 Task: Write a Complex Regular Expression.
Action: Mouse moved to (480, 324)
Screenshot: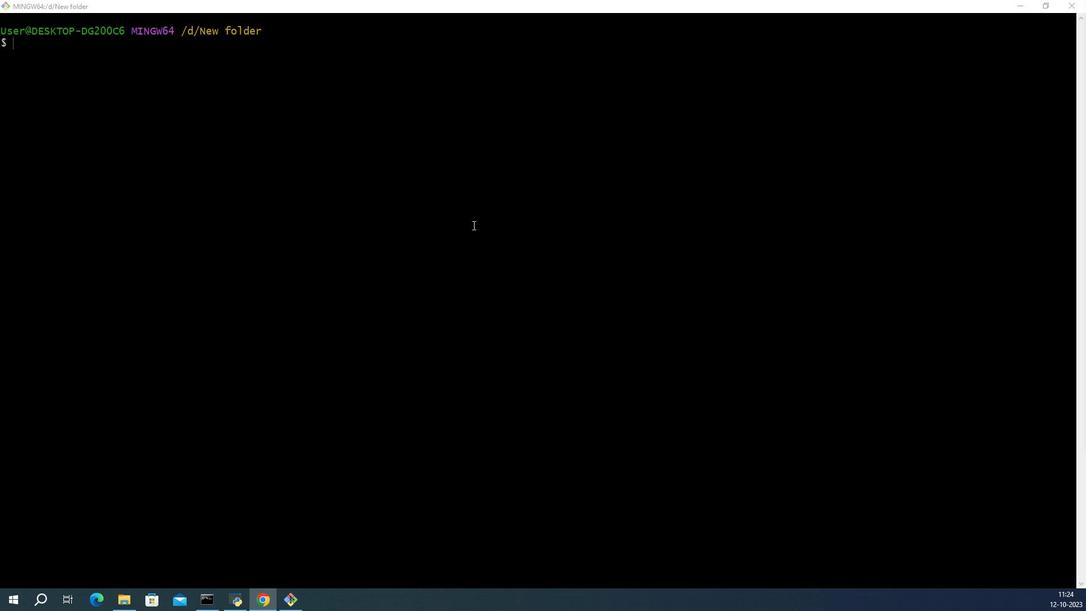 
Action: Mouse pressed left at (480, 324)
Screenshot: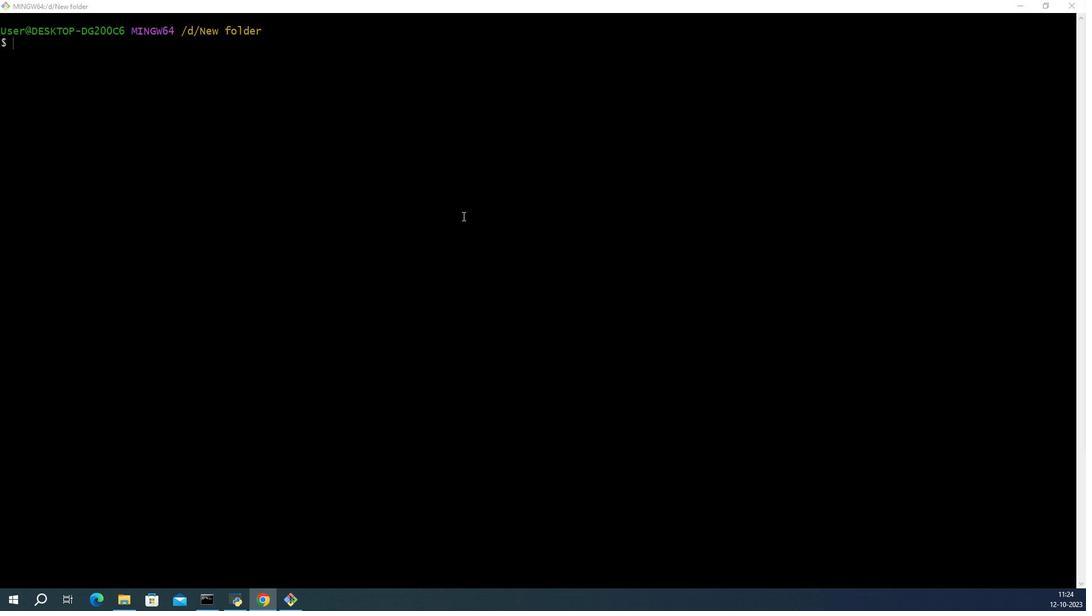 
Action: Mouse moved to (151, 408)
Screenshot: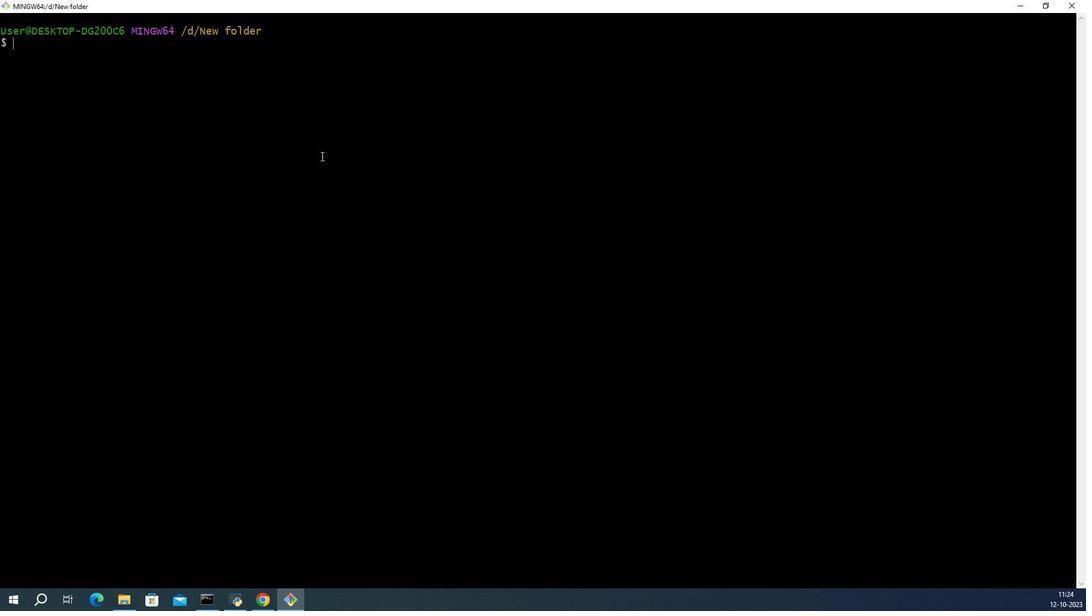 
Action: Mouse pressed left at (151, 408)
Screenshot: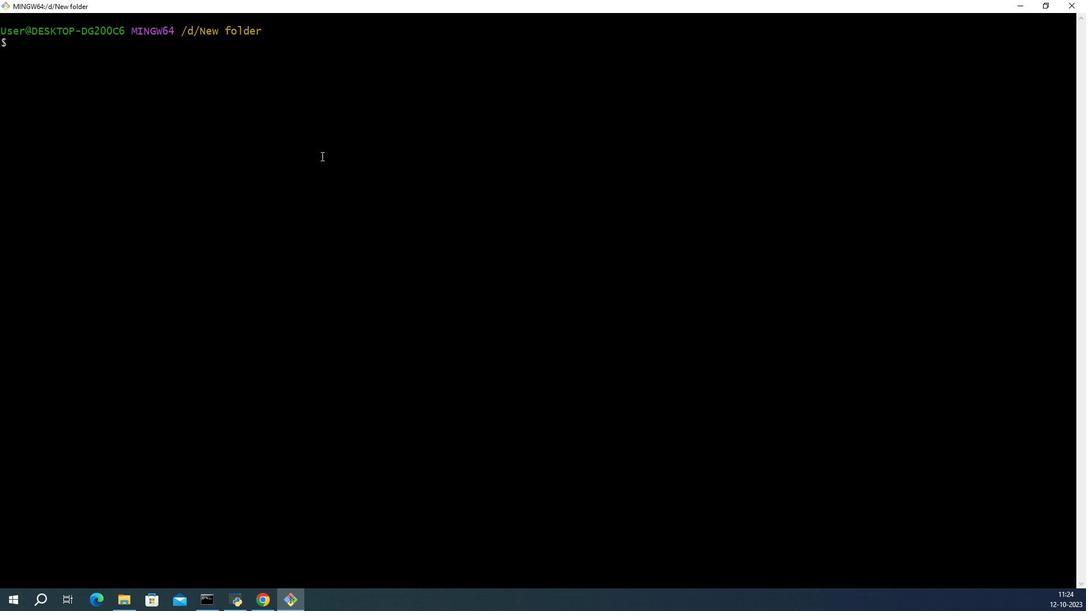 
Action: Key pressed ls<Key.enter>vi<Key.space>sc<Key.backspace><Key.backspace>email<Key.shift_r>_va;<Key.backspace>lidate.sh<Key.backspace><Key.backspace><Key.backspace><Key.backspace><Key.backspace><Key.backspace><Key.backspace><Key.backspace><Key.backspace><Key.backspace><Key.backspace><Key.backspace><Key.backspace><Key.backspace><Key.backspace><Key.backspace><Key.backspace>script.sh<Key.enter>i<Key.shift><Key.shift><Key.shift><Key.shift><Key.shift><Key.shift><Key.shift><Key.shift><Key.shift><Key.shift>#/bin<Key.backspace><Key.backspace><Key.backspace><Key.backspace><Key.shift>!b<Key.backspace>/bin/bash<Key.enter><Key.backspace><Key.enter><Key.enter><Key.shift>#<Key.caps_lock>C<Key.caps_lock>omplex<Key.space><Key.caps_lock>R<Key.caps_lock>egulat<Key.backspace>r<Key.space>expression<Key.space>for<Key.space>validationg<Key.backspace><Key.backspace><Key.backspace>ng<Key.space><Key.caps_lock>E<Key.caps_lock>mail<Key.space>address<Key.enter><Key.backspace><Key.enter>email<Key.shift_r><Key.shift_r><Key.shift_r>_regx=<Key.shift_r>"<Key.shift><Key.shift><Key.shift><Key.shift><Key.shift><Key.shift><Key.shift><Key.shift><Key.shift><Key.shift><Key.shift><Key.shift><Key.shift><Key.shift><Key.shift><Key.shift><Key.shift><Key.shift><Key.shift><Key.shift><Key.shift><Key.shift><Key.shift><Key.shift><Key.shift><Key.shift><Key.shift><Key.shift_r><Key.shift_r><Key.shift_r><Key.shift_r><Key.shift_r><Key.shift_r><Key.shift_r><Key.shift_r><Key.shift_r><Key.shift_r><Key.shift_r><Key.shift_r><Key.shift_r><Key.shift_r><Key.shift_r><Key.shift_r><Key.shift_r><Key.shift_r><Key.shift_r><Key.shift_r><Key.shift_r><Key.shift_r>^[a-x<Key.backspace>z<Key.caps_lock>A-Z<Key.caps_lock>0-9.<Key.shift_r>_<Key.shift><Key.shift><Key.shift><Key.shift><Key.shift><Key.shift><Key.shift><Key.shift><Key.shift><Key.shift><Key.shift><Key.shift><Key.shift><Key.shift><Key.shift><Key.shift><Key.shift><Key.shift>%<Key.shift_r>+-]<Key.shift><Key.shift><Key.shift><Key.shift><Key.shift><Key.shift><Key.shift><Key.shift><Key.shift><Key.shift><Key.shift_r>+<Key.shift>@[a-z<Key.caps_lock>A-Z<Key.caps_lock>0-9.-]<Key.shift_r><Key.shift_r><Key.backspace><Key.backspace><Key.shift_r>+<Key.left>]<Key.right>\.[a-z<Key.caps_lock>A<Key.caps_lock>-<Key.caps_lock>Z]<Key.shift_r>{2,<Key.shift_r>}<Key.shift><Key.shift><Key.shift><Key.shift><Key.shift><Key.shift><Key.shift>$<Key.shift_r>"<Key.enter><Key.enter><Key.shift><Key.shift><Key.shift><Key.shift><Key.shift><Key.shift>$<Key.backspace><Key.shift>#FUNC<Key.backspace><Key.backspace><Key.backspace><Key.caps_lock>uction<Key.space>tio<Key.backspace><Key.backspace><Key.backspace><Key.backspace><Key.backspace><Key.backspace><Key.backspace><Key.backspace><Key.backspace><Key.backspace>unciton<Key.space>to<Key.space>validate<Key.space>an<Key.space>email<Key.space>address<Key.enter>v<Key.backspace><Key.backspace><Key.space>v<Key.backspace><Key.backspace><Key.space><Key.backspace><Key.enter>validate<Key.space><Key.backspace><Key.shift_r>_email<Key.backspace>l<Key.shift_r><Key.shift_r><Key.shift_r>(<Key.shift_r>)<Key.right><Key.space><Key.shift_r>{<Key.enter>local<Key.space>email=<Key.space><Key.backspace><Key.shift><Key.shift><Key.shift><Key.shift><Key.shift>$1<Key.enter>local<Key.backspace><Key.backspace><Key.backspace><Key.backspace><Key.backspace>if<Key.space>[[<Key.space><Key.shift><Key.shift><Key.shift><Key.shift>$email<Key.space>=<Key.shift>~<Key.space><Key.shift>$email<Key.shift_r>_regex<Key.space>]];<Key.space>then<Key.enter>
Screenshot: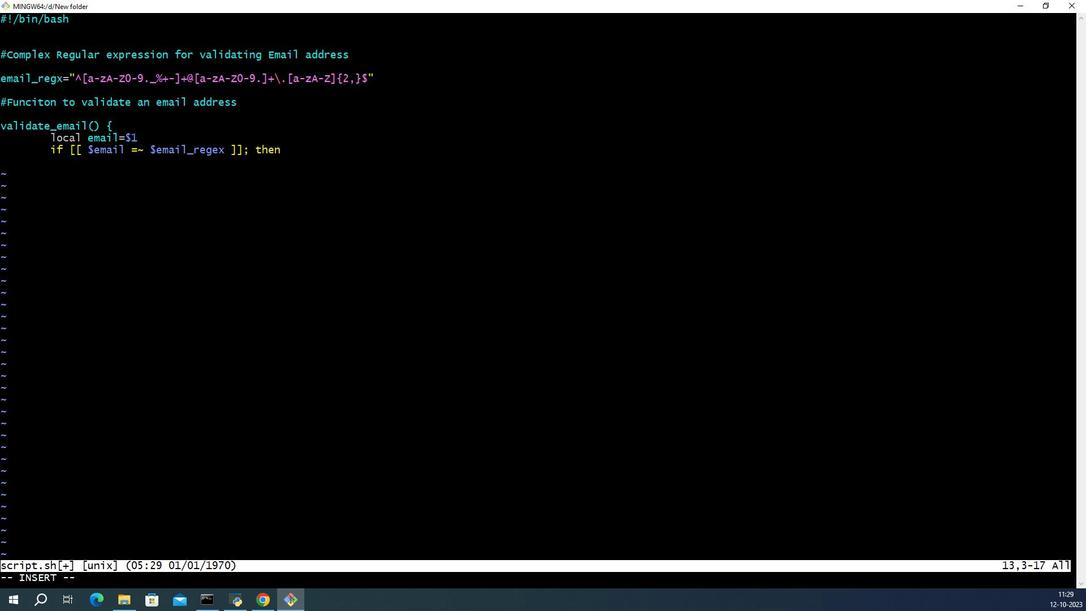 
Action: Mouse moved to (494, 373)
Screenshot: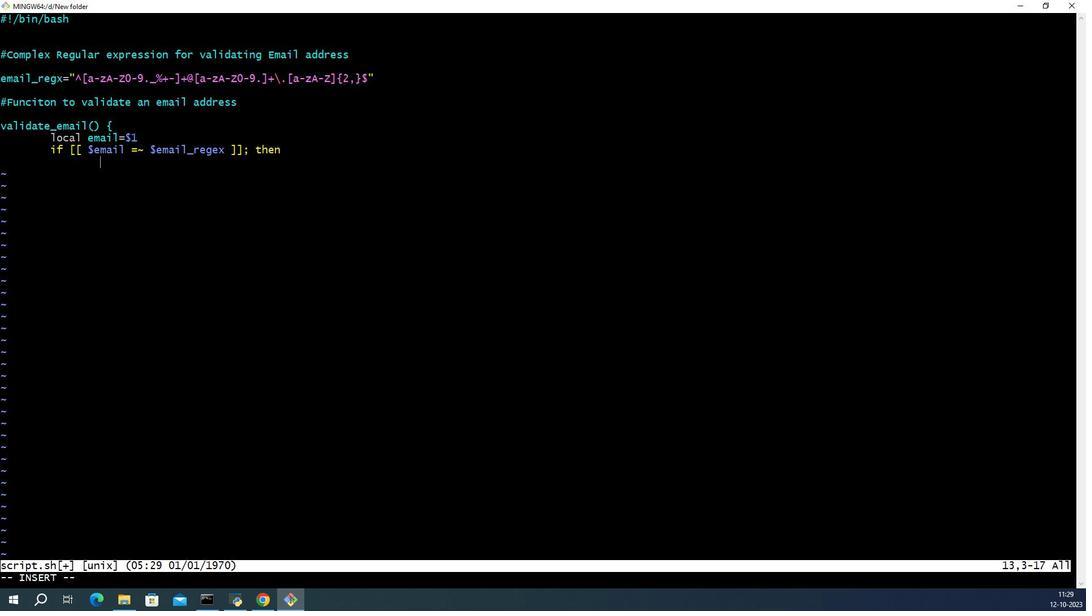 
Action: Mouse scrolled (494, 374) with delta (0, 0)
Screenshot: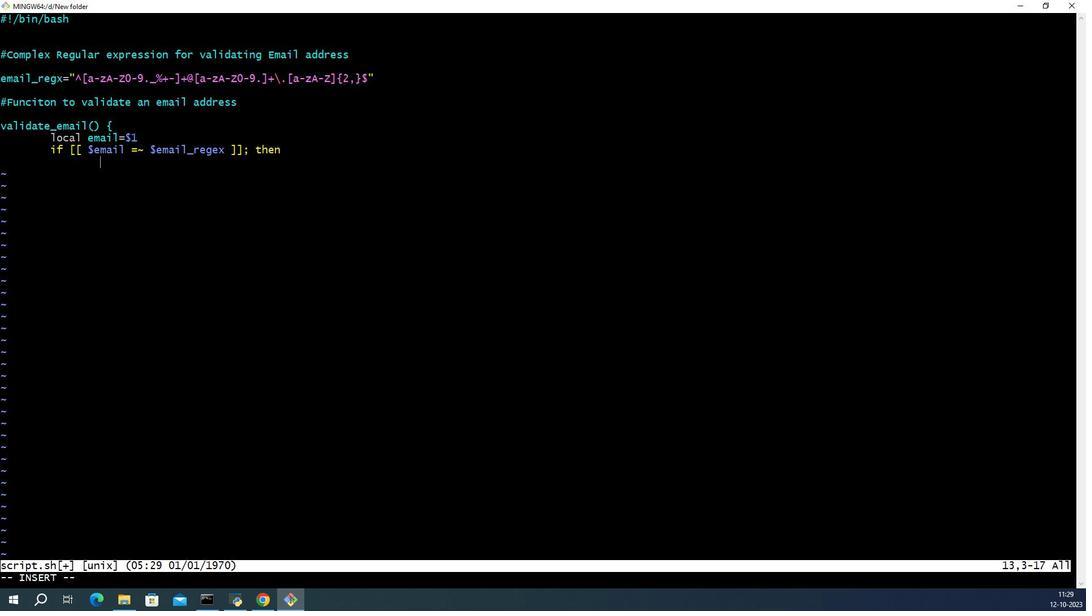 
Action: Mouse scrolled (494, 374) with delta (0, 0)
Screenshot: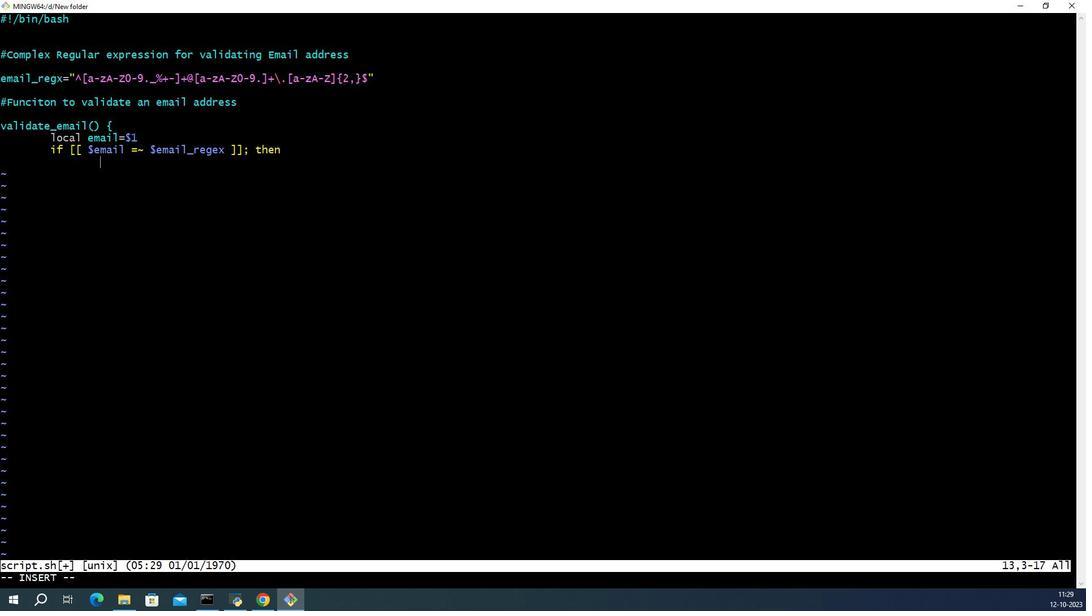 
Action: Mouse moved to (494, 373)
Screenshot: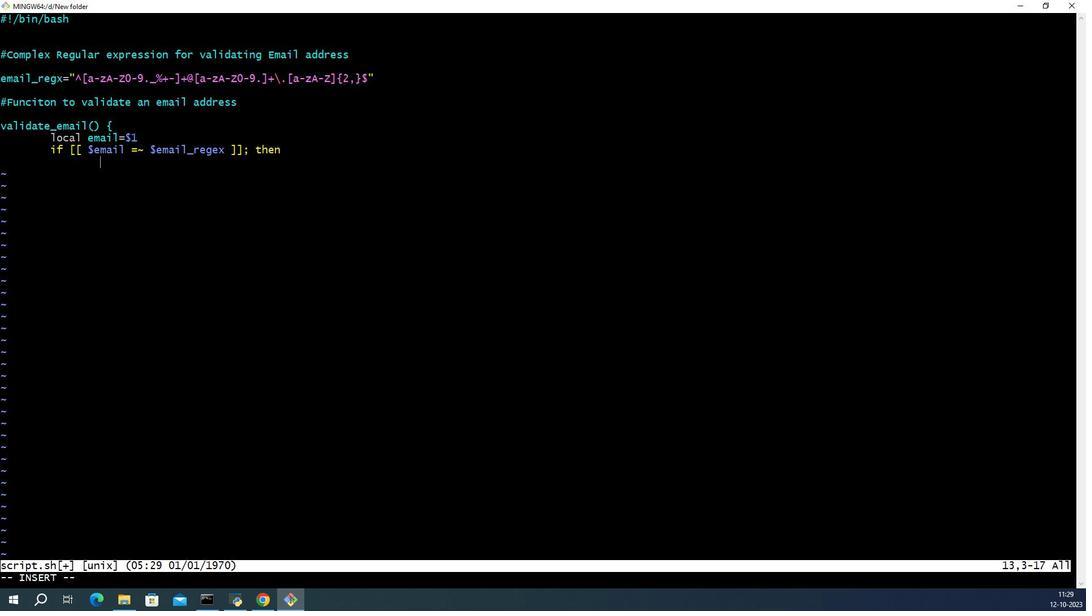 
Action: Mouse scrolled (494, 374) with delta (0, 0)
Screenshot: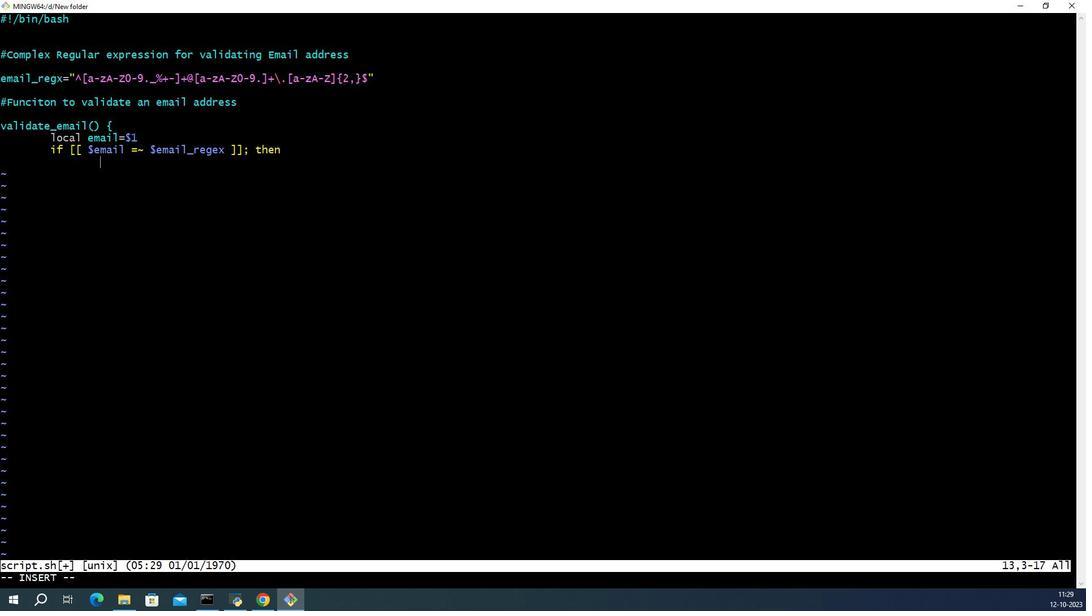 
Action: Mouse moved to (100, 406)
Screenshot: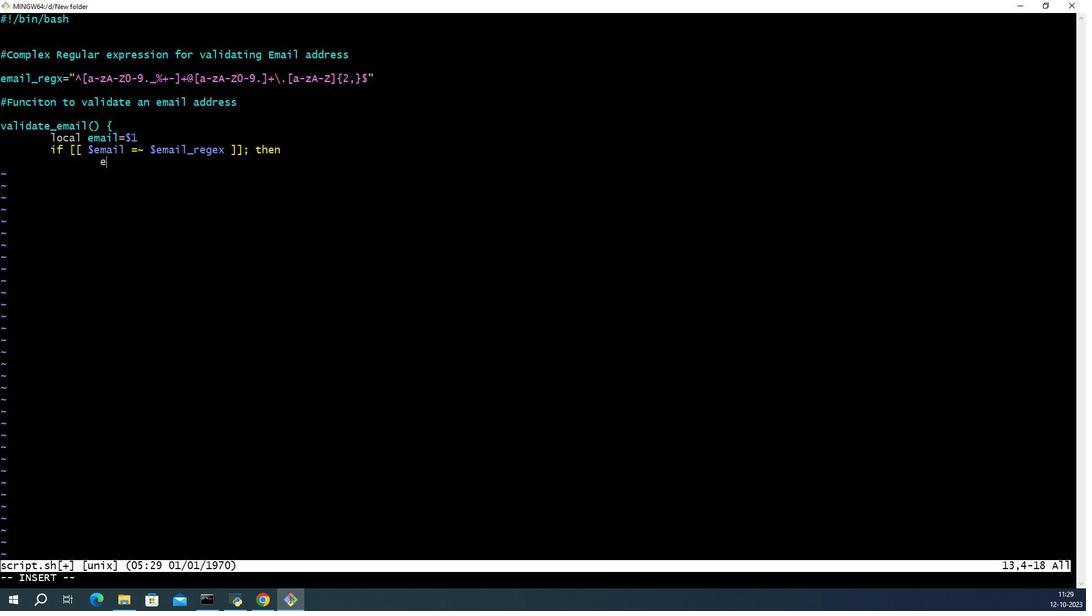 
Action: Mouse pressed left at (100, 406)
Screenshot: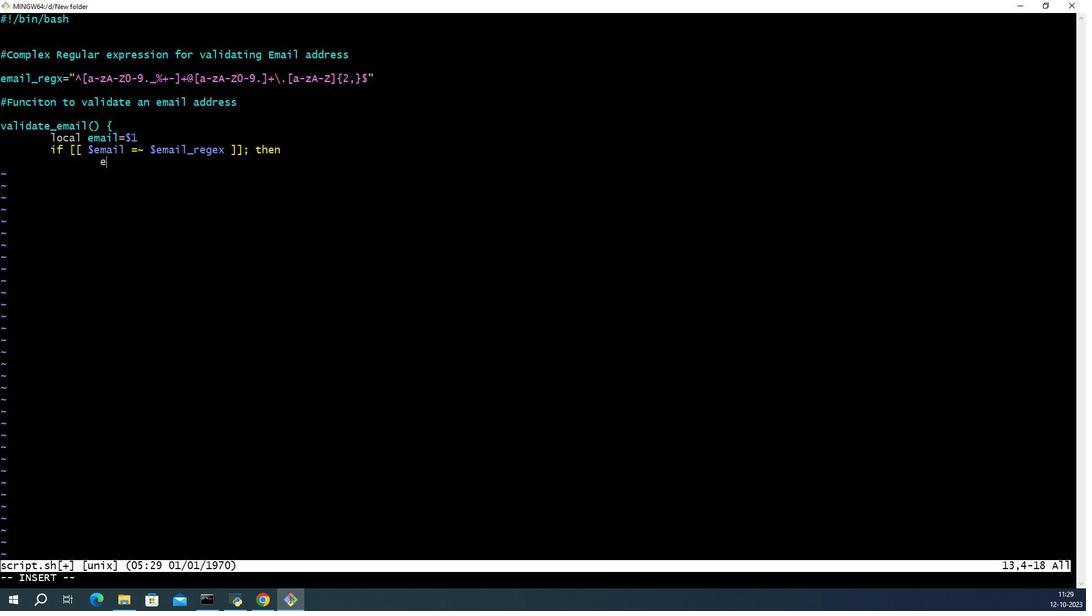 
Action: Key pressed e
Screenshot: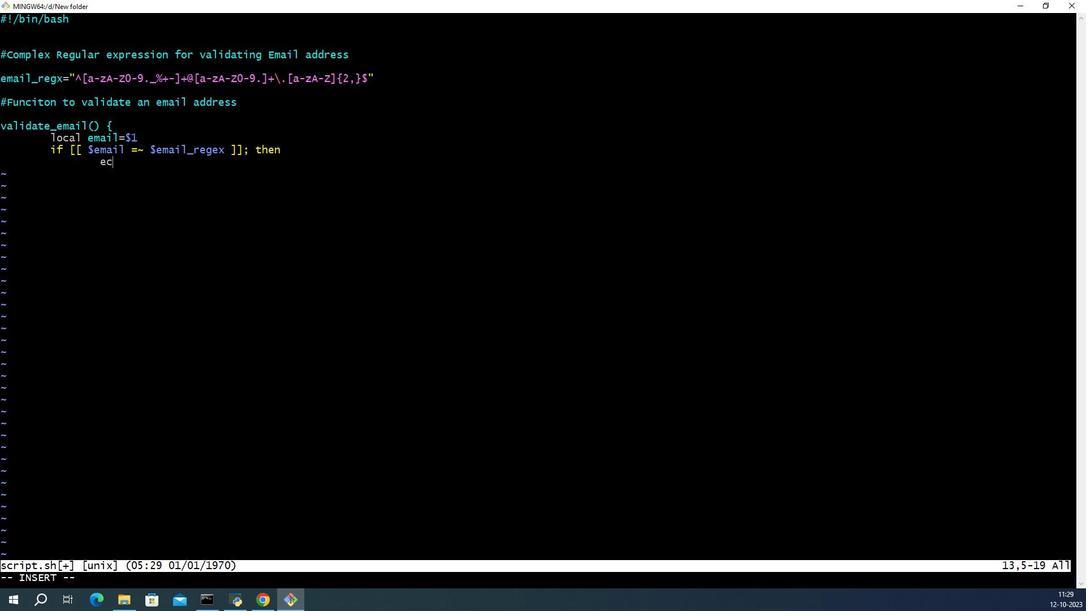 
Action: Mouse moved to (100, 406)
Screenshot: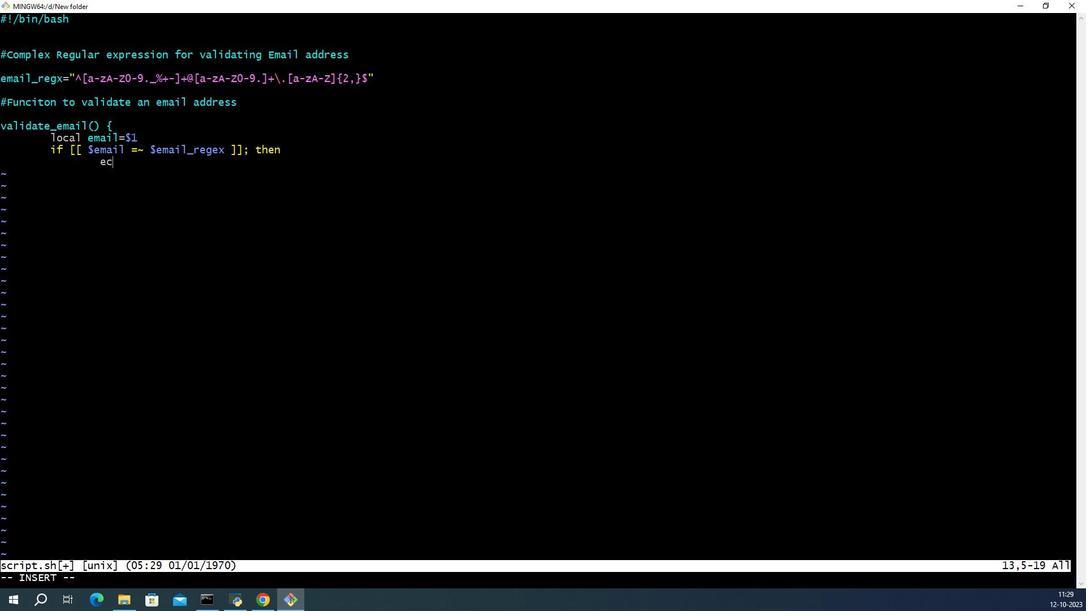 
Action: Key pressed cho<Key.space><Key.shift_r>"<Key.shift><Key.shift>$email<Key.space>is<Key.space>a<Key.space>valid<Key.space>ema
Screenshot: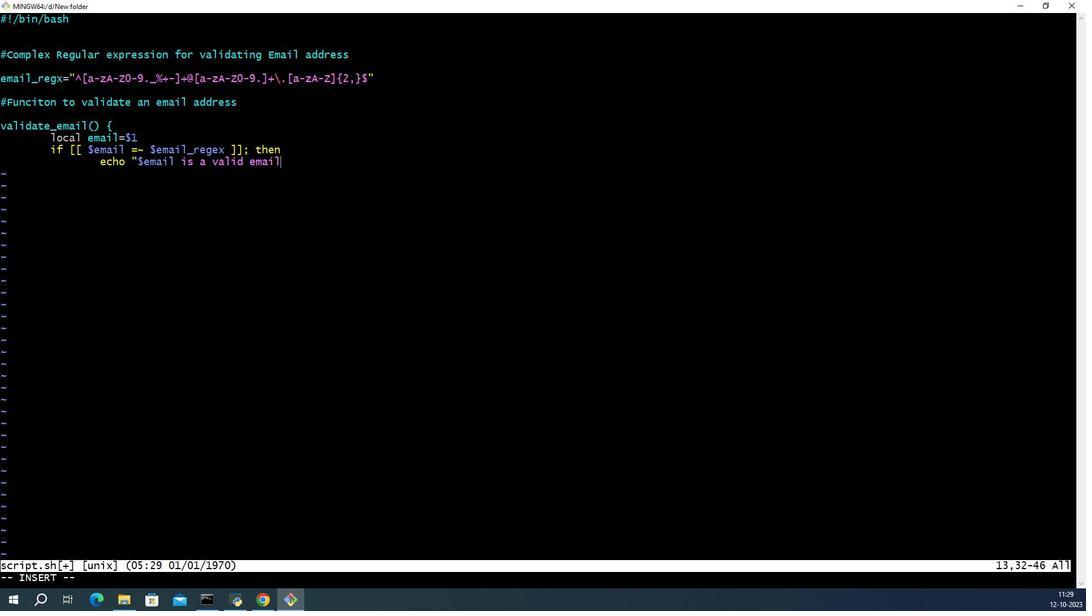 
Action: Mouse moved to (99, 406)
Screenshot: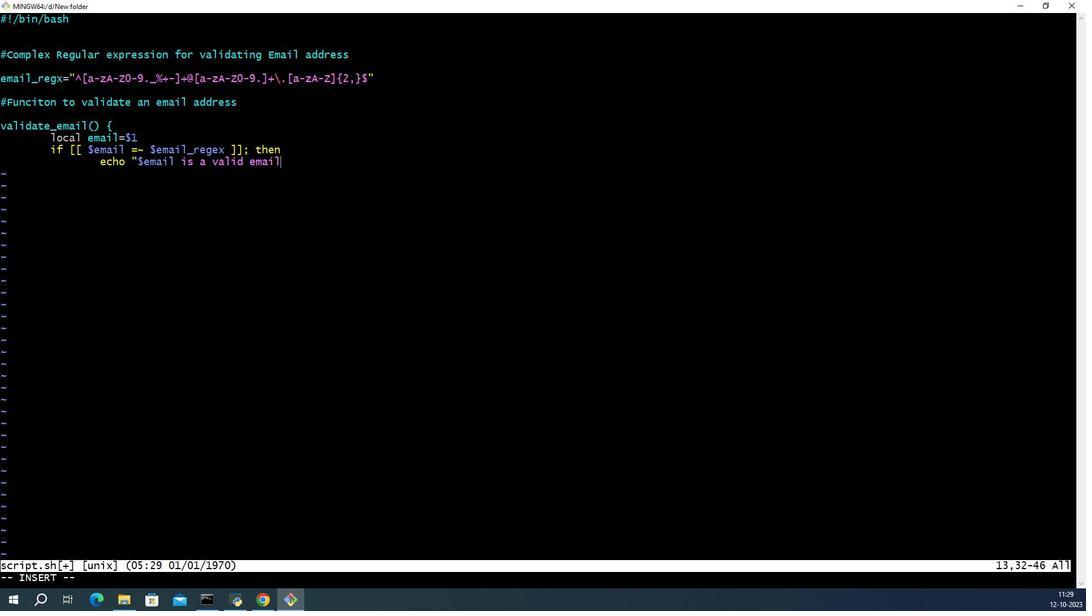 
Action: Key pressed il<Key.space>address.<Key.shift_r>"<Key.enter>else<Key.enter>echo<Key.shift_r><Key.shift_r><Key.shift_r><Key.shift_r>"<Key.shift>$<Key.backspace><Key.backspace><Key.space><Key.shift_r>"<Key.shift><Key.shift><Key.shift><Key.shift><Key.shift><Key.shift><Key.shift><Key.shift><Key.shift><Key.shift><Key.shift><Key.shift><Key.shift><Key.shift><Key.shift><Key.shift><Key.shift><Key.shift><Key.shift><Key.shift><Key.shift>$email<Key.space>is<Key.space>not<Key.space>a<Key.space>valide<Key.backspace><Key.space>email<Key.space>address.<Key.shift_r>"<Key.enter>fi<Key.enter><Key.enter><Key.shift_r><Key.shift_r><Key.shift_r><Key.shift_r><Key.shift_r><Key.shift_r><Key.shift_r><Key.shift_r><Key.shift_r><Key.shift_r><Key.shift_r><Key.shift_r><Key.shift_r><Key.shift_r><Key.shift_r><Key.shift_r>}<Key.enter><Key.enter><Key.enter><Key.enter><Key.shift>#<Key.caps_lock>C<Key.caps_lock>heck<Key.space>if<Key.space>a<Key.space>p<Key.backspace>file<Key.space>path<Key.space>is<Key.space>provided<Key.space>an<Key.space>argument<Key.enter><Key.enter><Key.backspace><Key.backspace><Key.backspace>if<Key.space>[<Key.space><Key.shift_r>"<Key.shift><Key.shift><Key.shift><Key.shift>$<Key.shift><Key.shift><Key.shift><Key.shift><Key.shift><Key.shift><Key.shift><Key.shift><Key.shift><Key.shift><Key.shift><Key.shift>#<Key.shift_r>"<Key.space>-ne<Key.space>1<Key.space>]<Key.shift_r><Key.shift_r><Key.shift_r><Key.shift_r><Key.shift_r><Key.shift_r><Key.shift_r><Key.shift_r><Key.shift_r><Key.shift_r><Key.shift_r><Key.shift_r><Key.shift_r><Key.shift_r><Key.shift_r><Key.shift_r><Key.shift_r><Key.shift_r><Key.shift_r><Key.shift_r><Key.shift_r><Key.shift_r><Key.shift_r><Key.shift_r><Key.shift_r><Key.shift_r><Key.shift_r><Key.shift_r><Key.shift_r><Key.shift_r><Key.shift_r><Key.shift_r><Key.shift_r><Key.shift_r><Key.shift_r><Key.shift_r><Key.shift_r><Key.shift_r><Key.shift_r><Key.shift_r>;<Key.space>then<Key.enter>echo<Key.space><Key.shift_r>"<Key.caps_lock>U<Key.caps_lock>sage<Key.shift_r><Key.shift_r><Key.shift_r><Key.shift_r><Key.shift_r><Key.shift_r><Key.shift_r>:<Key.space><Key.shift>$0<Key.space><Key.shift_r><Key.shift_r><Key.shift_r><Key.shift_r><Key.shift_r><Key.shift_r><Key.shift_r><
Screenshot: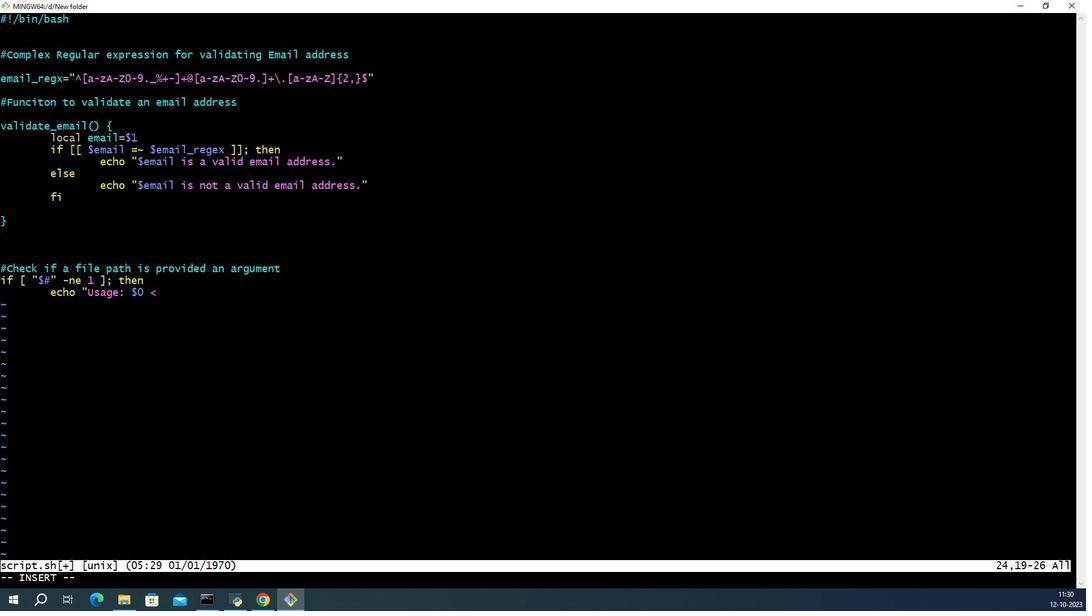 
Action: Mouse moved to (99, 405)
Screenshot: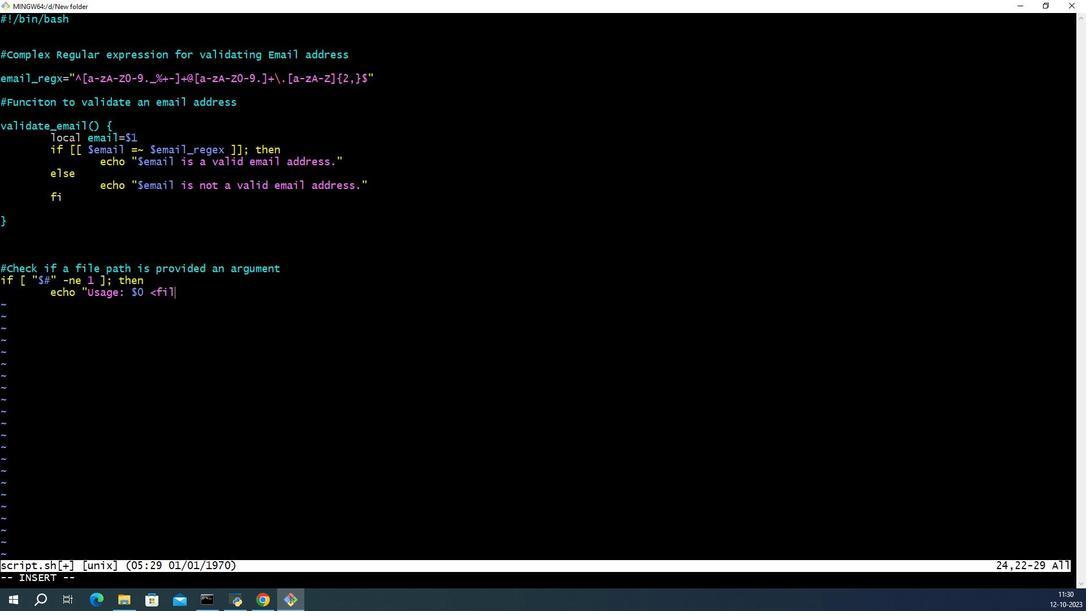 
Action: Key pressed fil
Screenshot: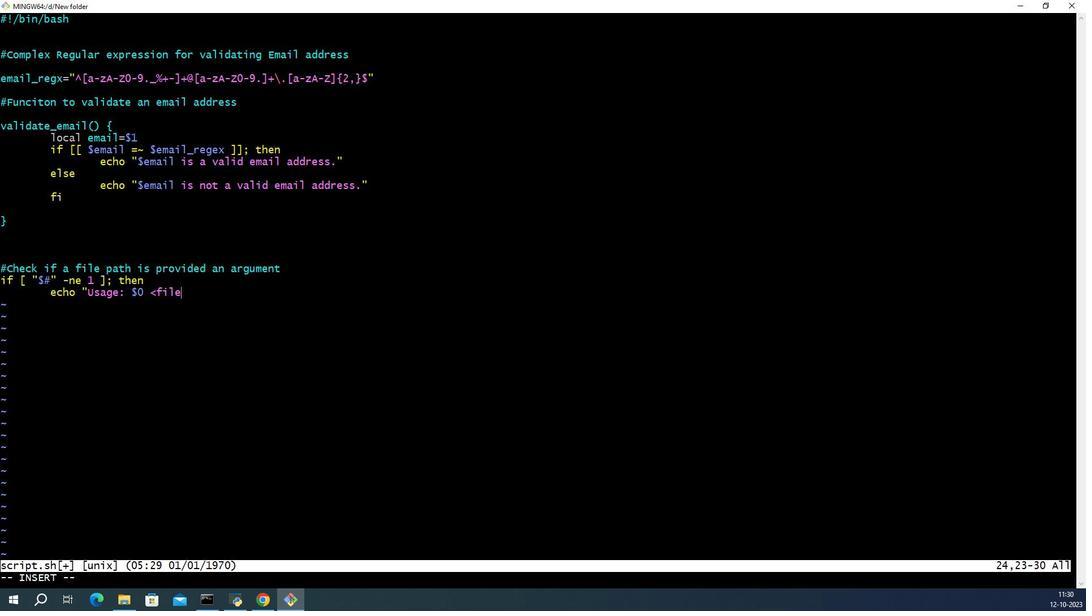 
Action: Mouse moved to (99, 405)
Screenshot: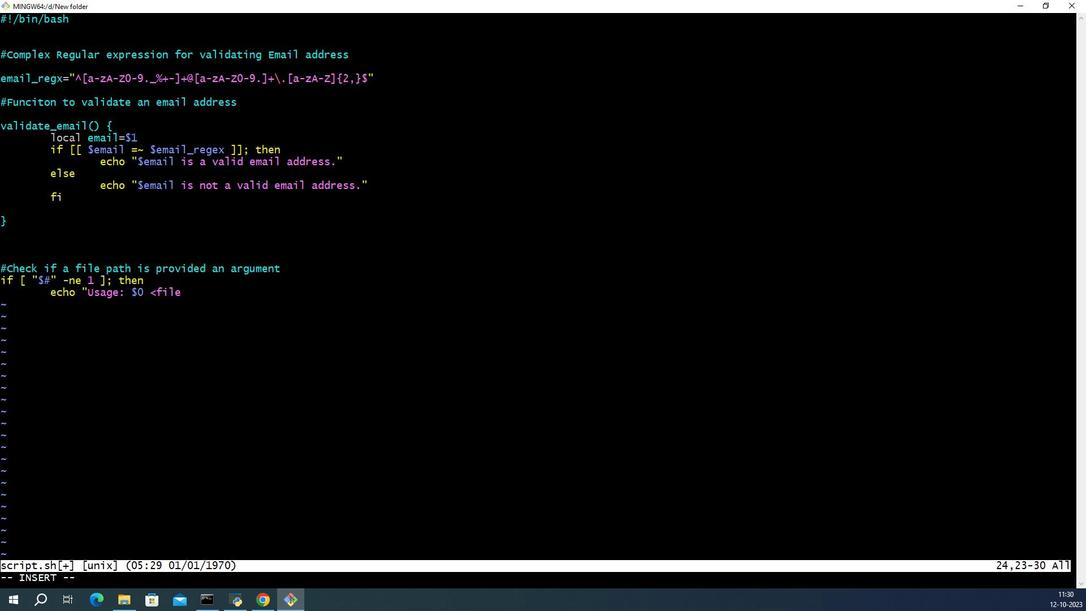 
Action: Key pressed e<Key.shift_r>_path<Key.shift_r>><Key.shift_r>"<Key.enter><Key.enter>exit<Key.space>1<Key.enter><Key.enter>fi<Key.enter><Key.enter><Key.enter><Key.enter>file<Key.shift_r>_path=<Key.shift>$1
Screenshot: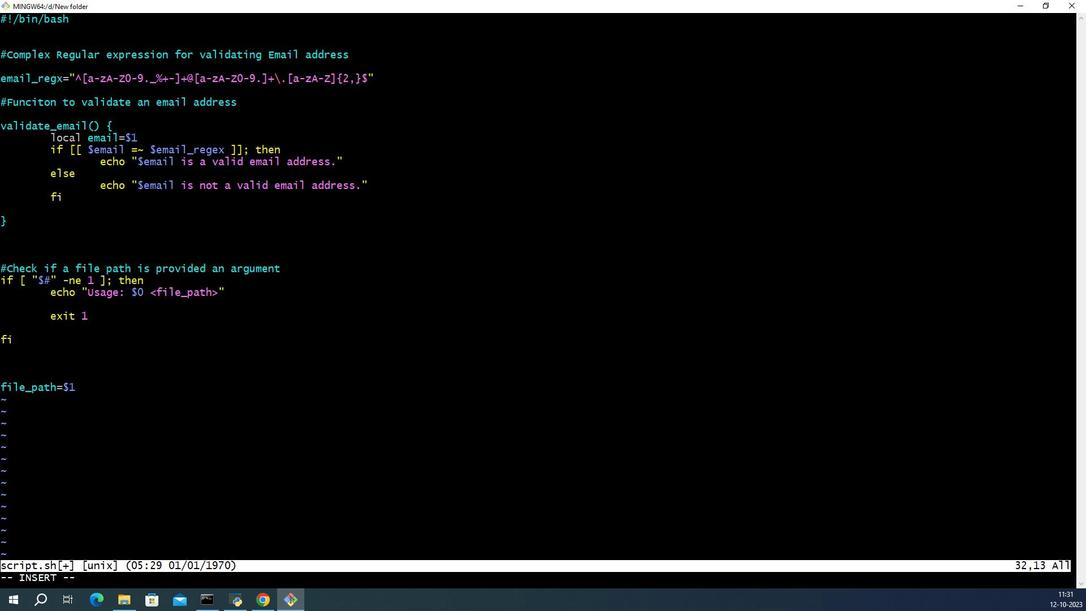 
Action: Mouse moved to (488, 376)
Screenshot: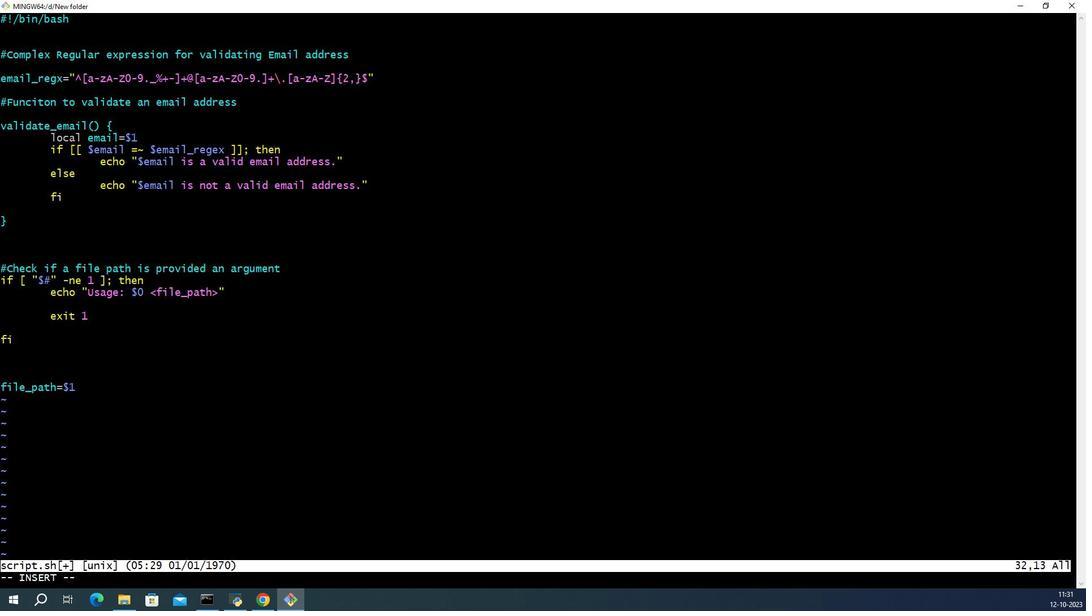 
Action: Mouse scrolled (488, 376) with delta (0, 0)
Screenshot: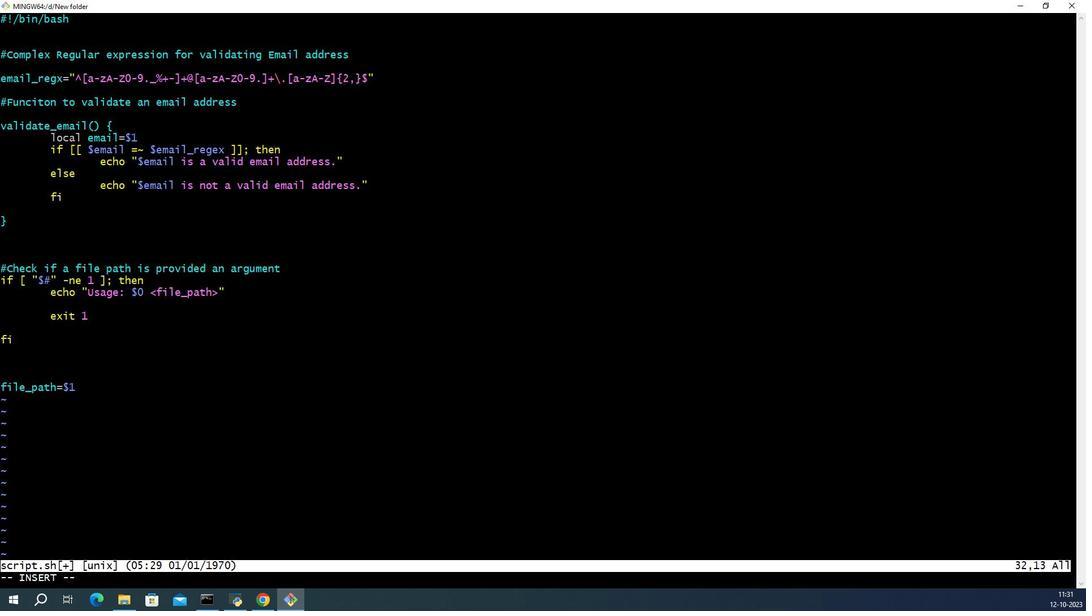 
Action: Mouse scrolled (488, 376) with delta (0, 0)
Screenshot: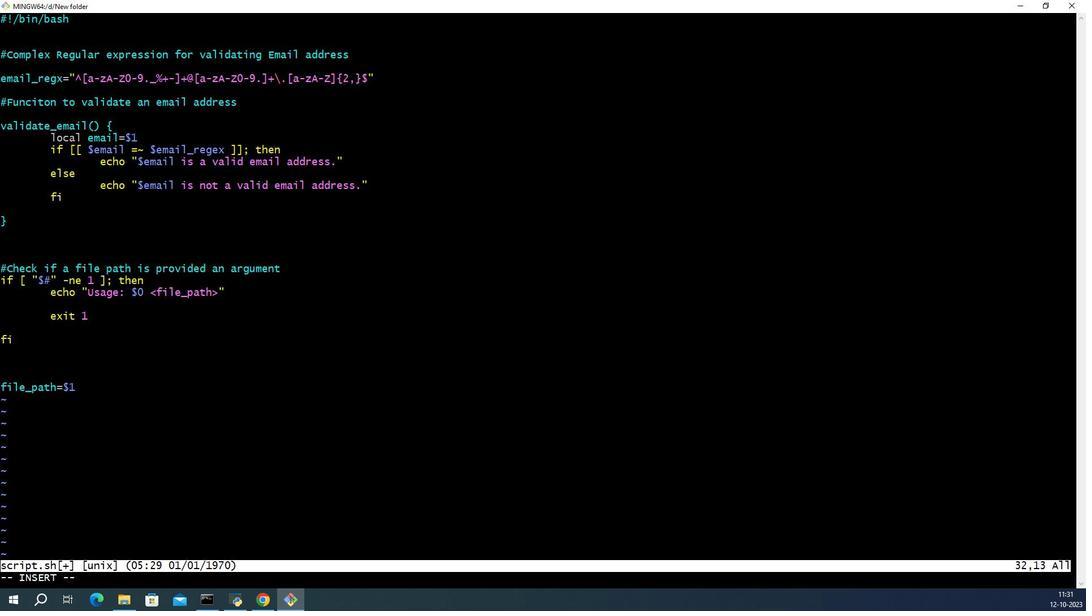 
Action: Mouse scrolled (488, 376) with delta (0, 0)
Screenshot: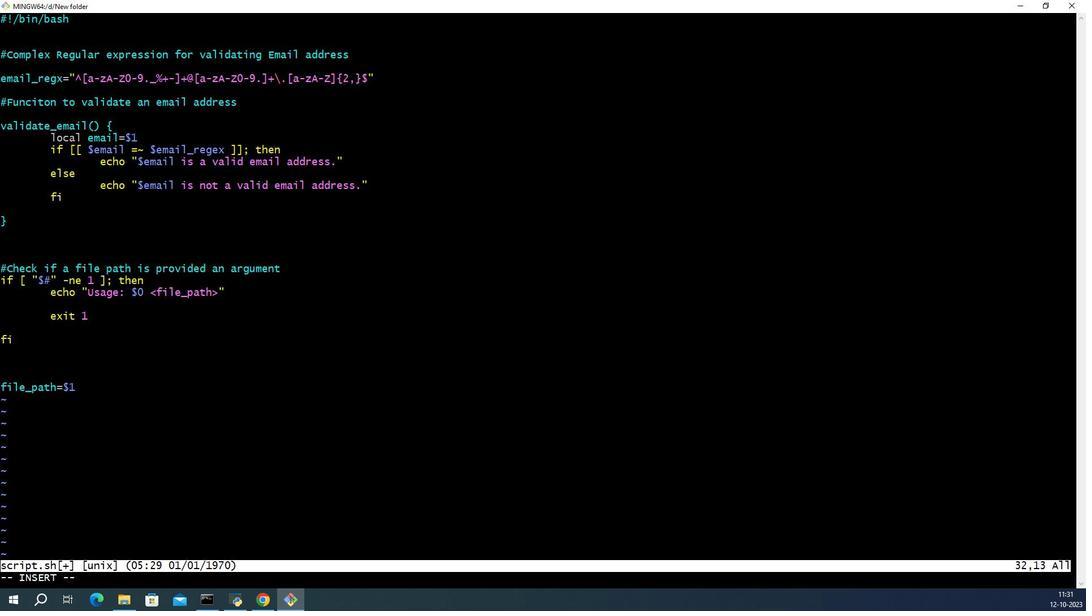 
Action: Mouse moved to (487, 375)
Screenshot: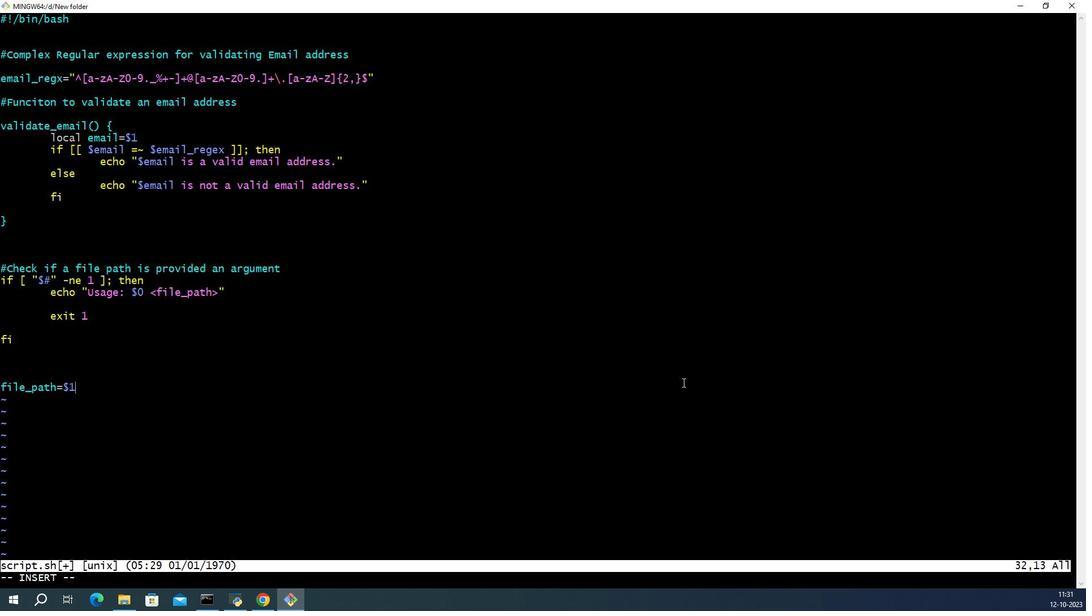 
Action: Mouse scrolled (487, 375) with delta (0, 0)
Screenshot: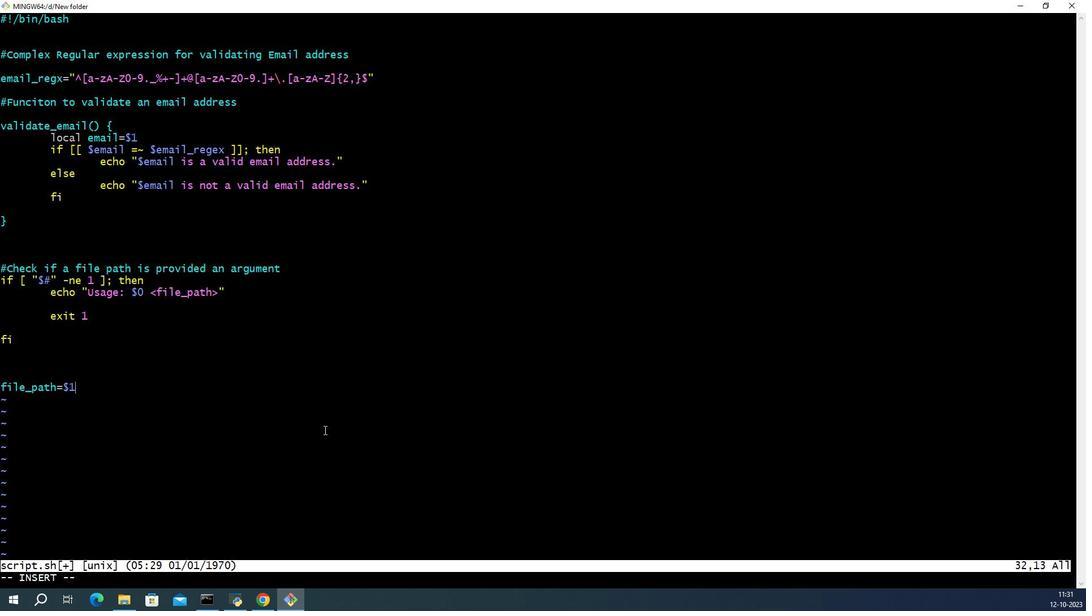 
Action: Mouse moved to (96, 335)
Screenshot: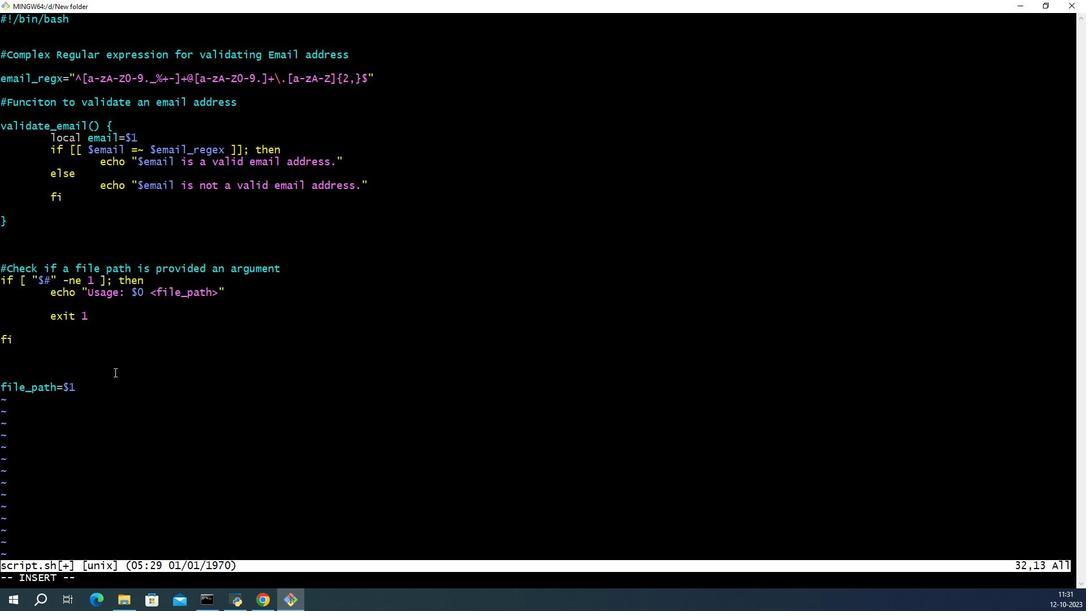
Action: Mouse pressed left at (96, 335)
Screenshot: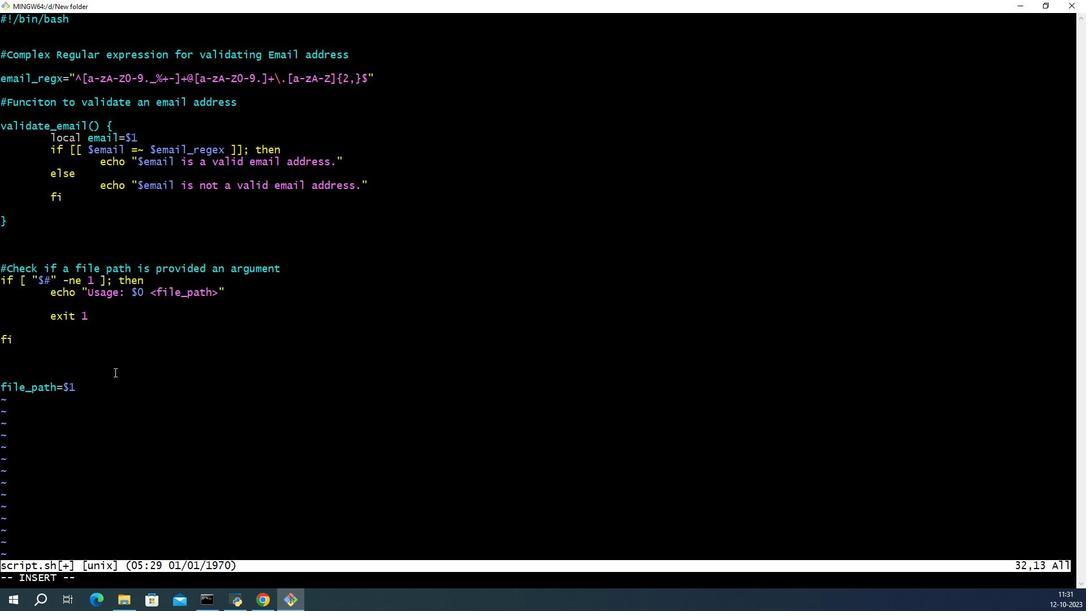 
Action: Mouse moved to (93, 337)
Screenshot: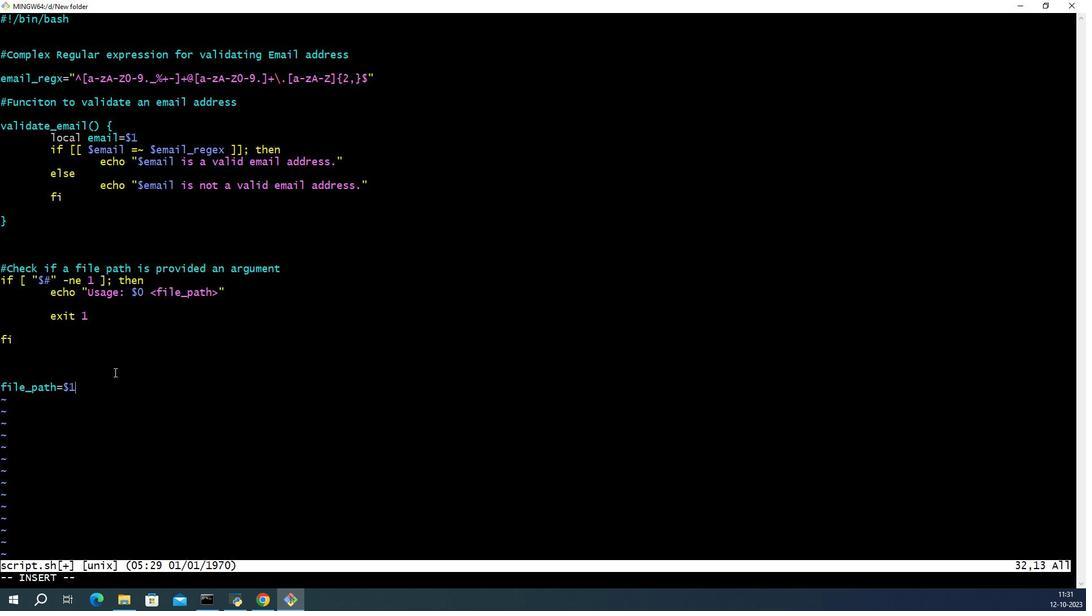 
Action: Key pressed <Key.up><Key.up><Key.up><Key.up><Key.up><Key.up><Key.up><Key.up><Key.up><Key.up><Key.up><Key.up><Key.up><Key.up><Key.up><Key.up><Key.up><Key.up><Key.up><Key.up><Key.up><Key.up><Key.up><Key.up><Key.up><Key.up><Key.up><Key.down><Key.down><Key.down><Key.down><Key.down><Key.down><Key.down><Key.down><Key.down><Key.down><Key.down><Key.down><Key.down><Key.down><Key.down><Key.down><Key.down><Key.down><Key.down><Key.down><Key.down><Key.down><Key.down><Key.down><Key.down><Key.down><Key.down><Key.down><Key.enter><Key.enter><Key.enter><Key.shift><Key.shift><Key.shift><Key.shift><Key.shift><Key.shift><Key.shift><Key.shift><Key.shift><Key.shift><Key.shift><Key.shift><Key.shift>#<Key.caps_lock>C<Key.caps_lock>heck<Key.space>if<Key.space>the<Key.space>file<Key.space>exists.<Key.enter><Key.backspace>if<Key.space>[<Key.space><Key.shift>!<Key.space>-f<Key.space><Key.shift_r>"file<Key.shift_r><Key.backspace><Key.backspace><Key.backspace><Key.backspace><Key.backspace><Key.shift_r>"<Key.shift><Key.shift><Key.shift><Key.shift><Key.shift>$file<Key.shift_r>_path<Key.shift_r><Key.shift_r>"<Key.space>];<Key.space>then<Key.enter>echo<Key.space><Key.shift_r>"<Key.caps_lock>E<Key.caps_lock>rror<Key.shift_r>:<Key.space>filen<Key.backspace><Key.space>not<Key.space>found.<Key.shift_r>"<Key.enter>f<Key.backspace>exit<Key.space>1<Key.enter>fi<Key.enter><Key.enter><Key.enter><Key.shift>#<Key.caps_lock>R<Key.caps_lock>ead<Key.space>each<Key.space>line<Key.space>from<Key.space>the<Key.space>file<Key.space>and<Key.space>validate<Key.space>the<Key.space>email<Key.space>a<Key.backspace><Key.backspace><Key.backspace>l<Key.space>address<Key.enter><Key.enter><Key.backspace><Key.backspace><Key.backspace><Key.enter>while<Key.space><Key.caps_lock>IFS=<Key.space>READ<Key.backspace><Key.backspace><Key.backspace><Key.backspace><Key.caps_lock>read<Key.space>-r<Key.space>line;<Key.space>do<Key.enter>validate<Key.shift_r>_email<Key.space><Key.shift_r>"<Key.shift>$line<Key.shift_r>"<Key.enter>done<Key.space><Key.shift_r><<Key.space><Key.shift_r>"<Key.shift><Key.shift>$file<Key.shift_r>_path
Screenshot: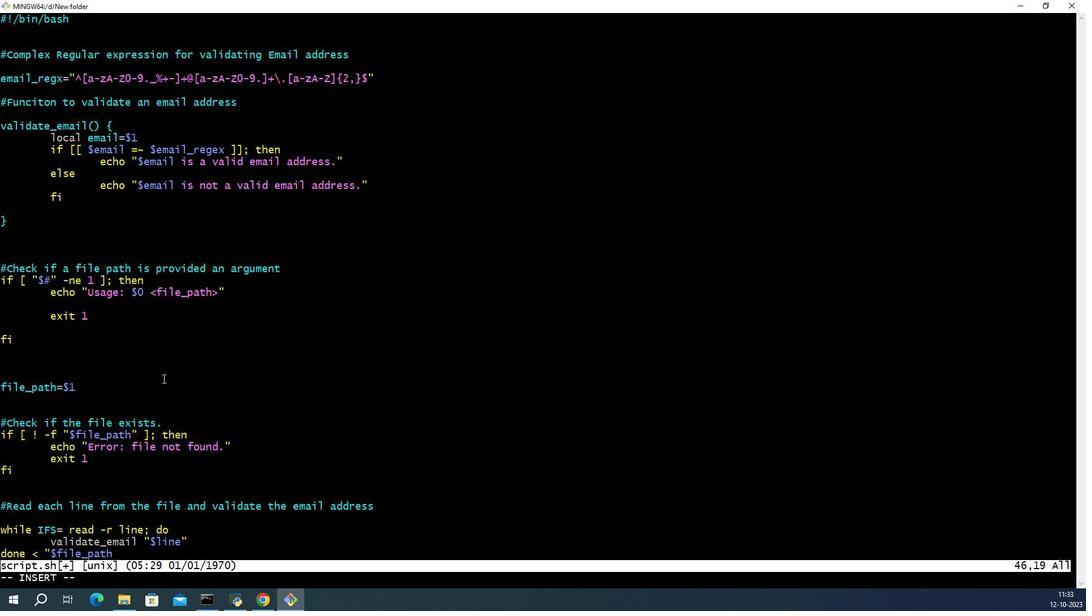 
Action: Mouse moved to (136, 324)
Screenshot: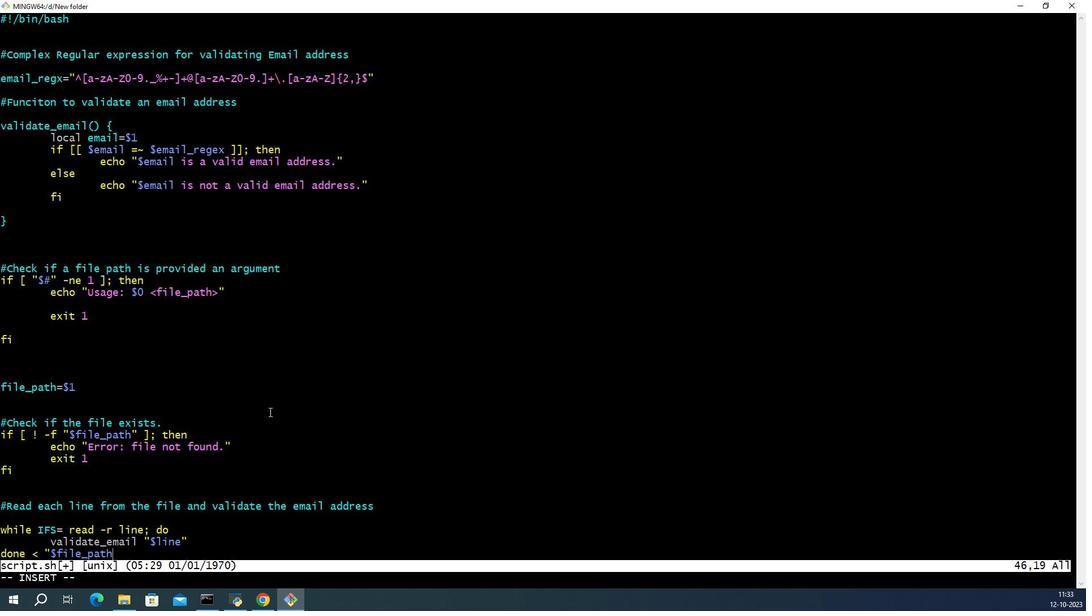 
Action: Key pressed <Key.shift_r><Key.shift_r><Key.shift_r>"<Key.enter><Key.enter><Key.enter>echo<Key.space><Key.shift_r>:<Key.backspace><Key.shift_r>"<Key.caps_lock>V<Key.caps_lock>alidation<Key.space>complete.<Key.shift_r>"
Screenshot: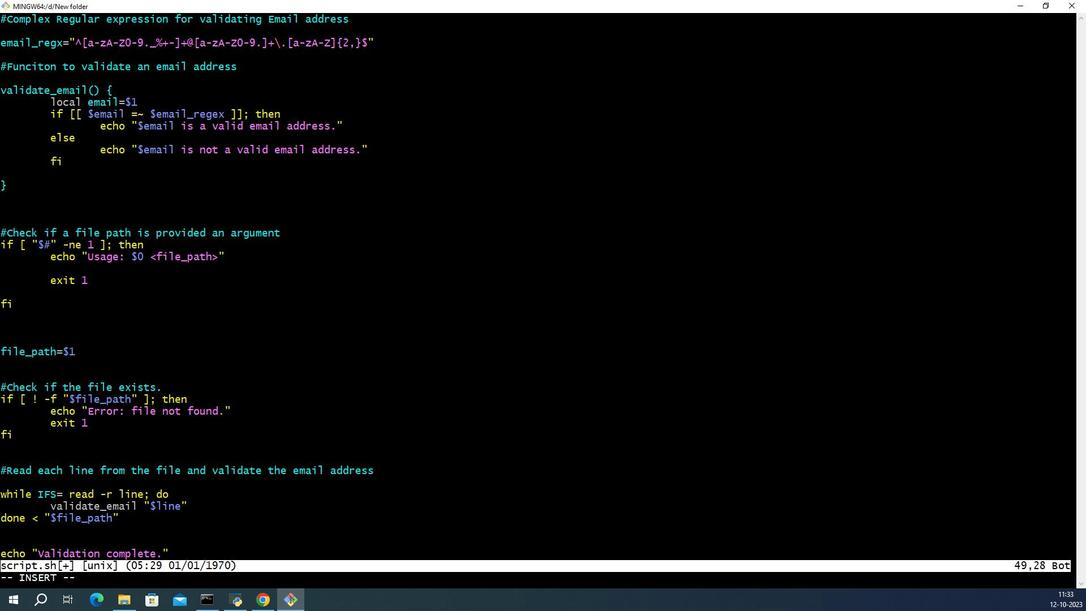 
Action: Mouse moved to (143, 338)
Screenshot: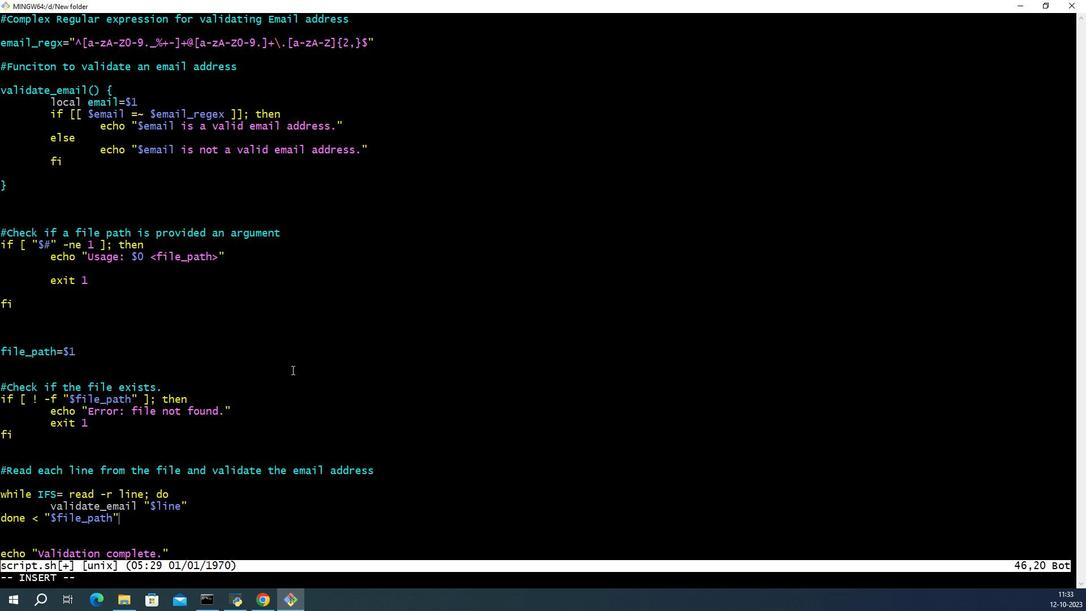 
Action: Mouse scrolled (143, 339) with delta (0, 0)
Screenshot: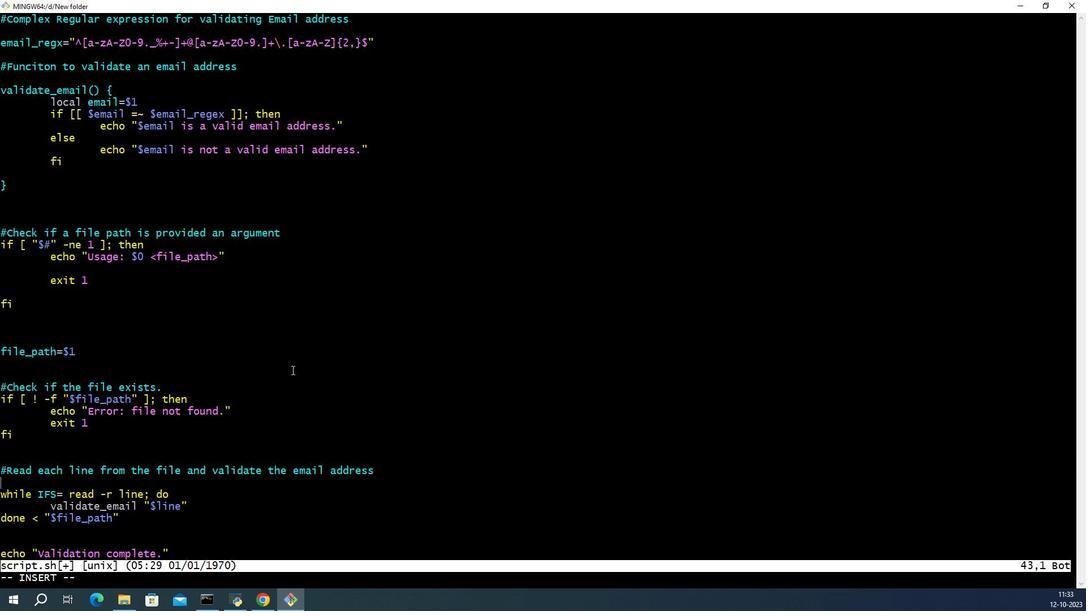 
Action: Mouse scrolled (143, 338) with delta (0, 0)
Screenshot: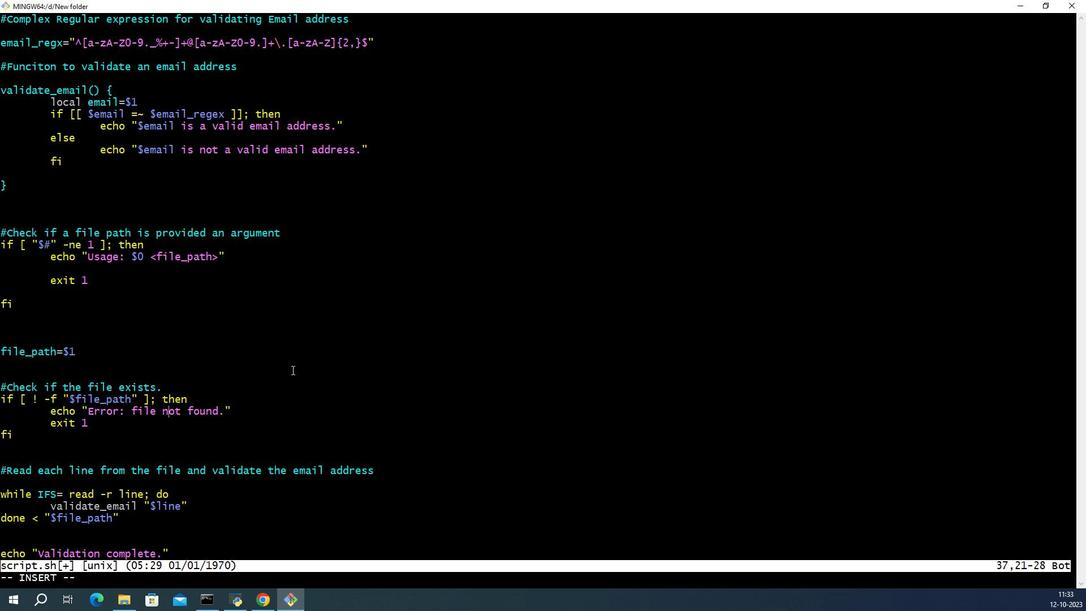 
Action: Mouse scrolled (143, 338) with delta (0, 0)
Screenshot: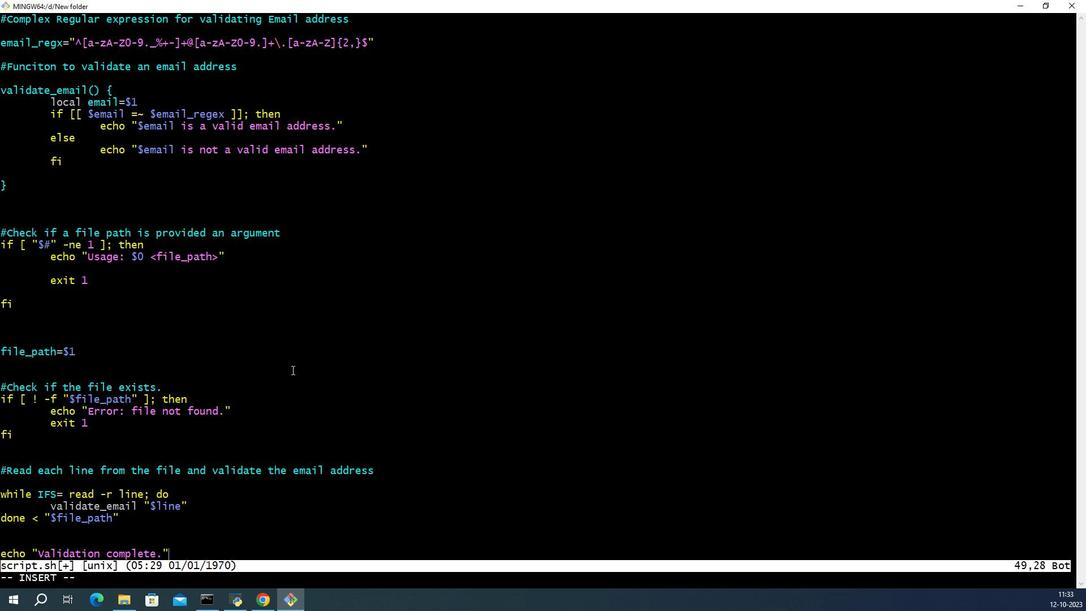 
Action: Mouse scrolled (143, 338) with delta (0, 0)
Screenshot: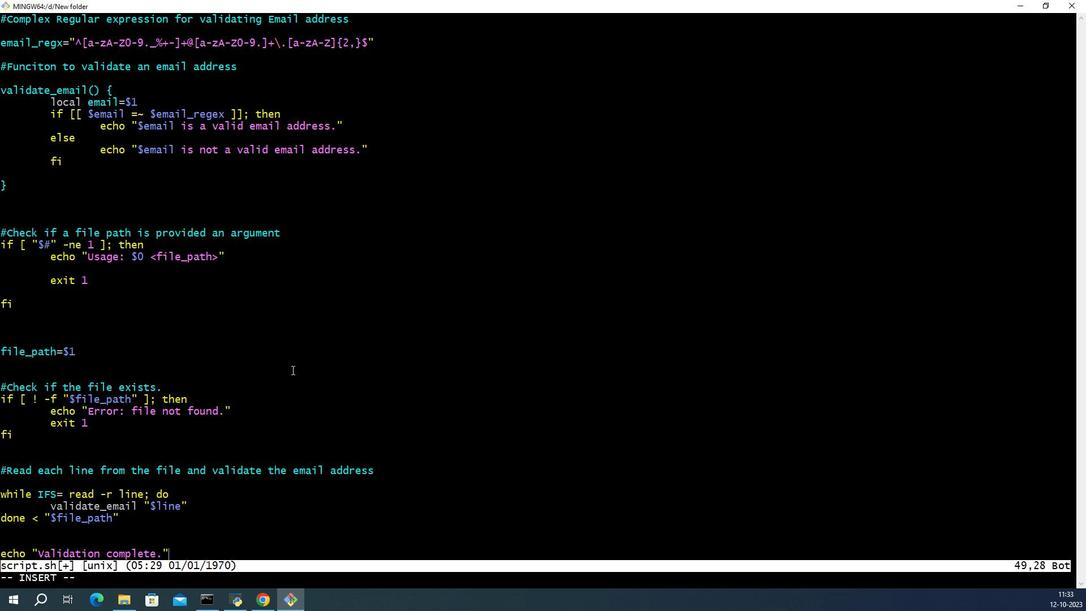 
Action: Mouse scrolled (143, 338) with delta (0, 0)
Screenshot: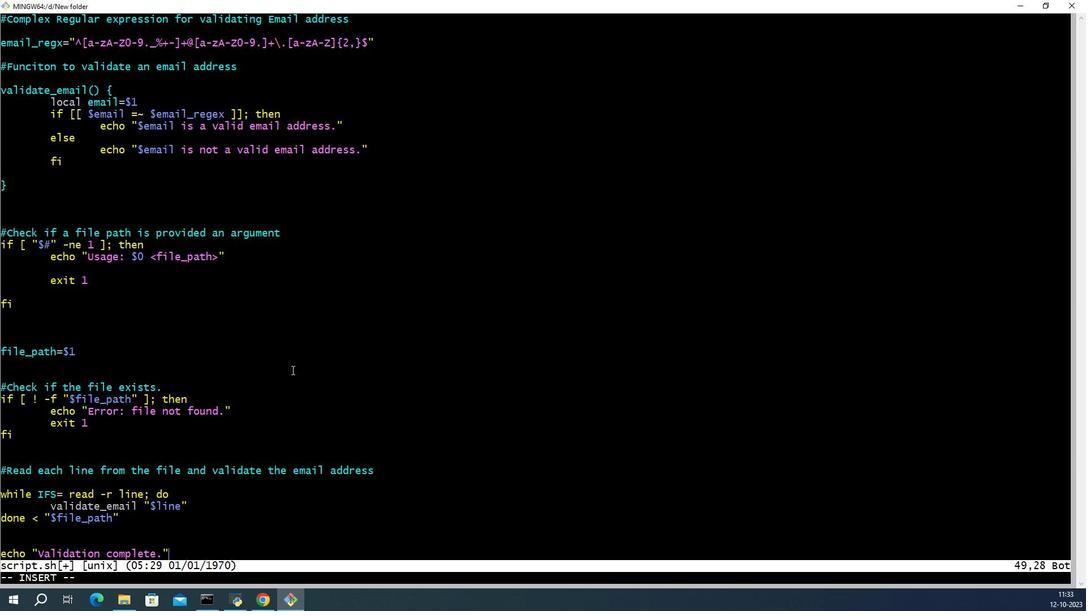 
Action: Mouse scrolled (143, 339) with delta (0, 0)
Screenshot: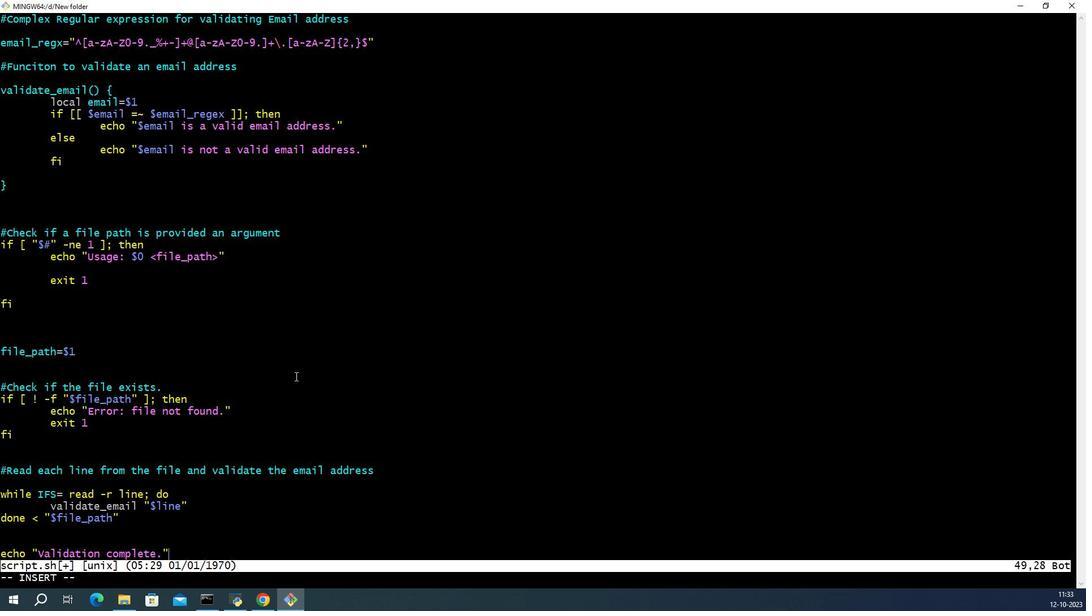 
Action: Mouse scrolled (143, 339) with delta (0, 0)
Screenshot: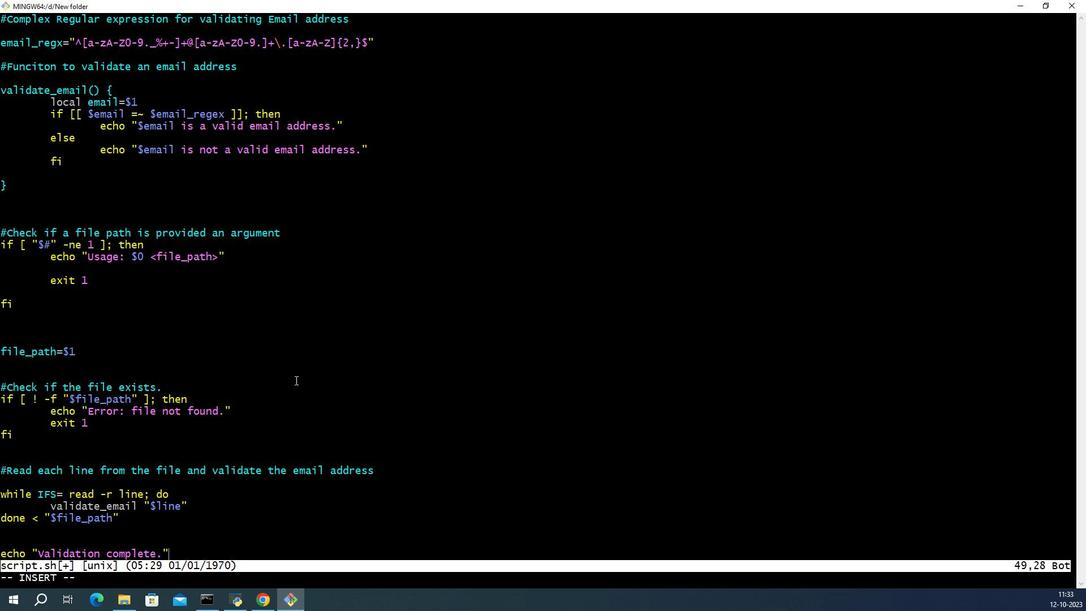 
Action: Mouse scrolled (143, 339) with delta (0, 0)
Screenshot: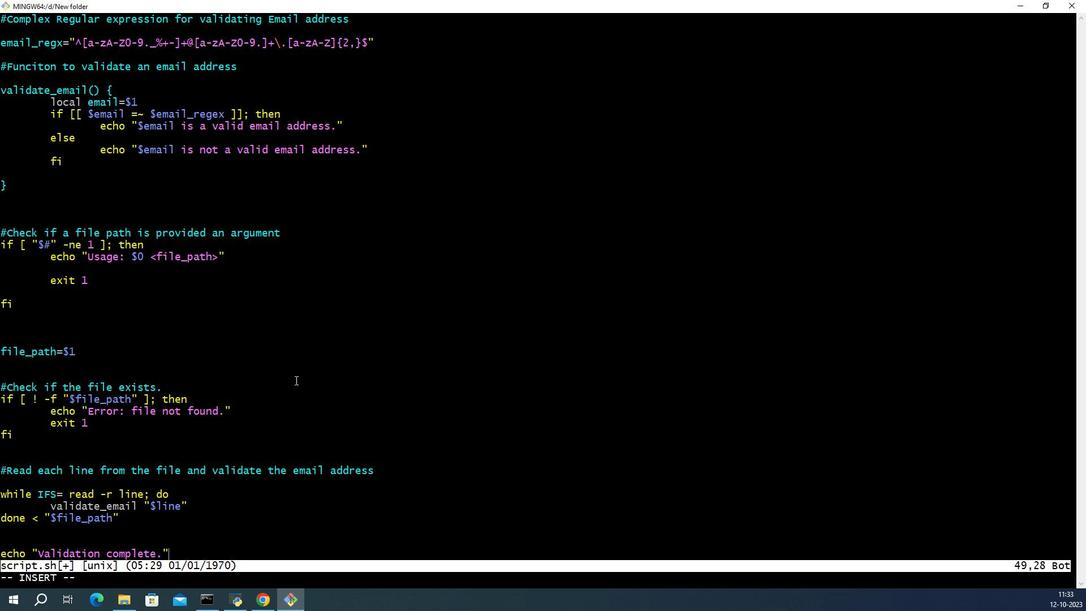 
Action: Mouse scrolled (143, 339) with delta (0, 0)
Screenshot: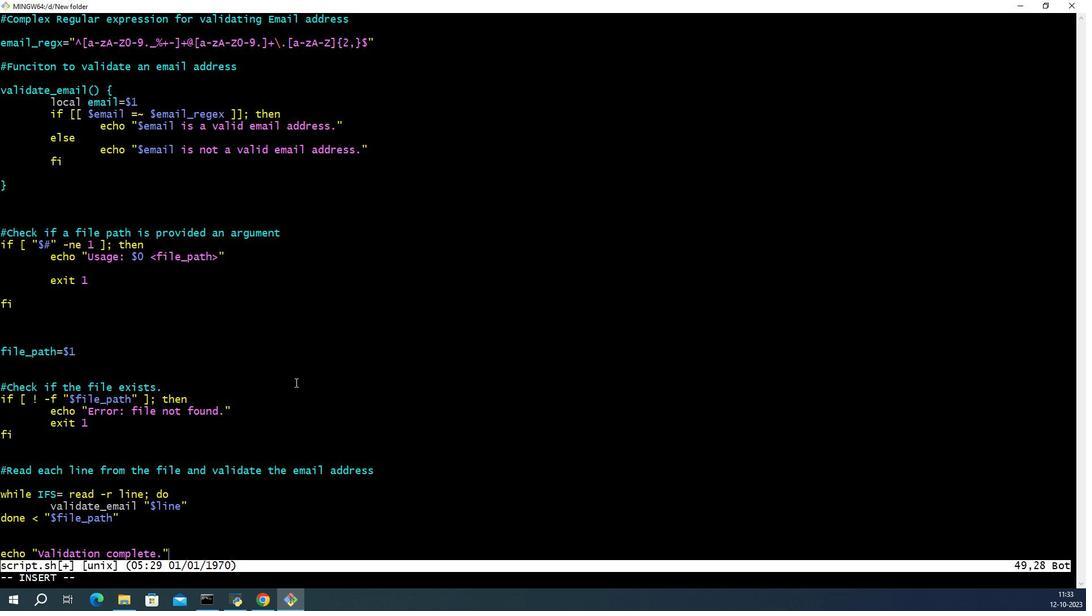 
Action: Mouse scrolled (143, 339) with delta (0, 0)
Screenshot: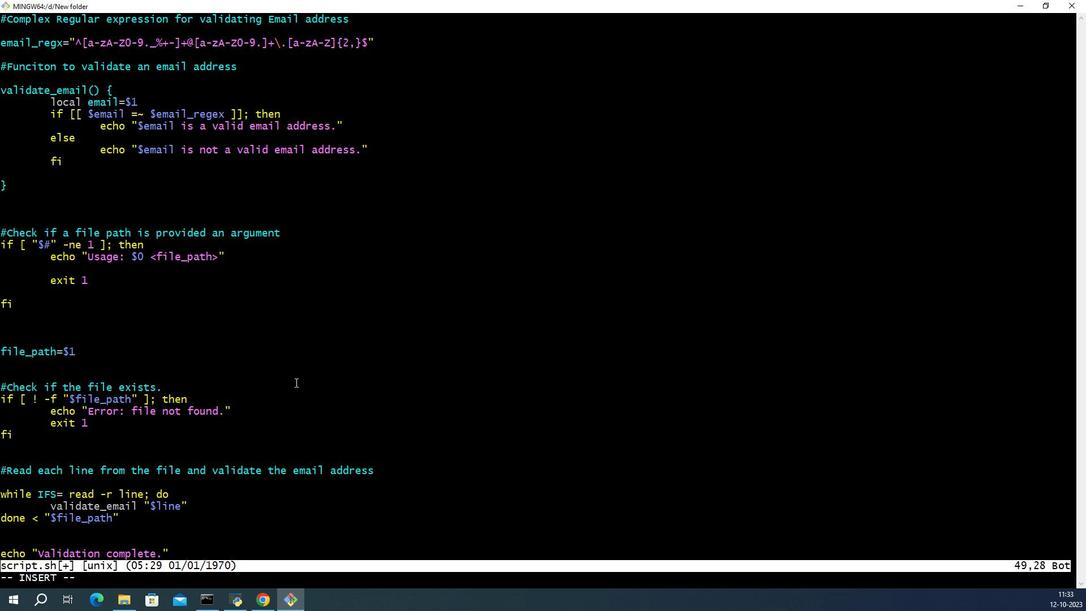 
Action: Mouse scrolled (143, 339) with delta (0, 0)
Screenshot: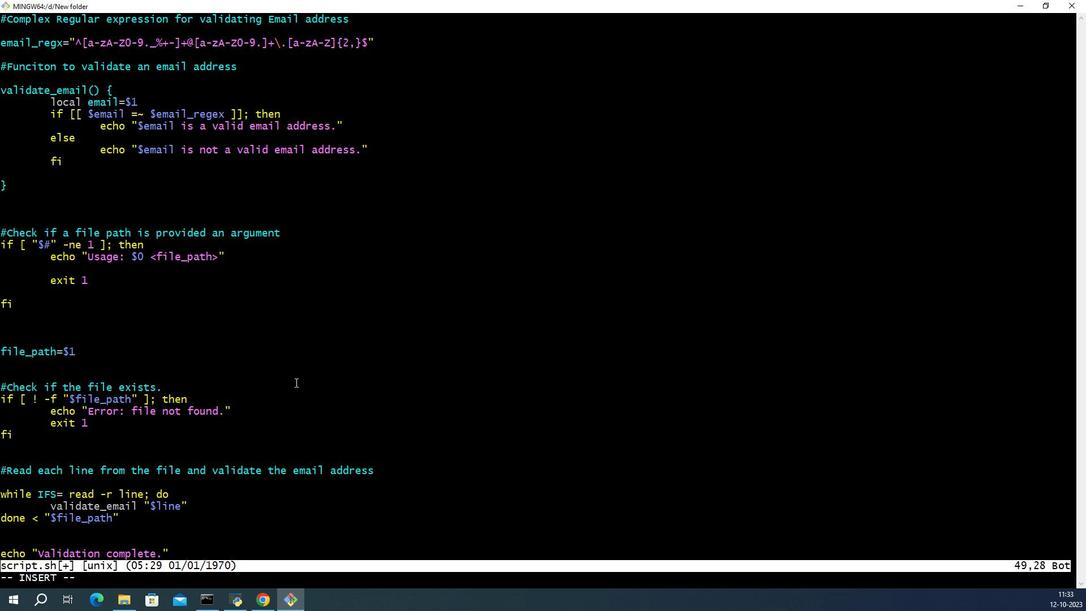 
Action: Mouse scrolled (143, 339) with delta (0, 0)
Screenshot: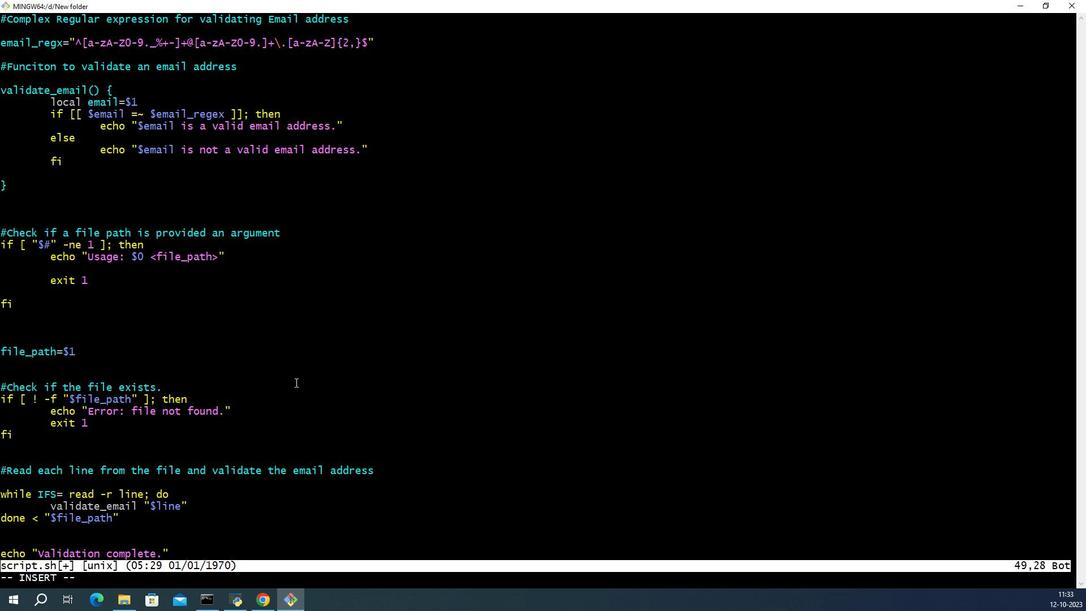
Action: Mouse moved to (144, 334)
Screenshot: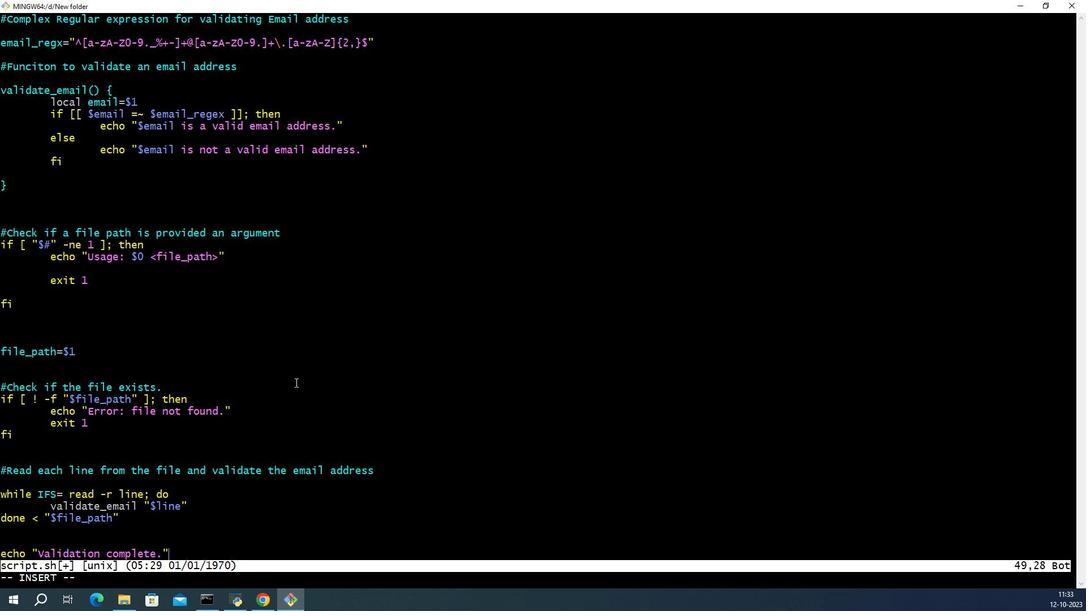 
Action: Key pressed <Key.up><Key.up><Key.up><Key.up><Key.up><Key.up><Key.up><Key.up><Key.up><Key.up><Key.up><Key.up><Key.up><Key.up><Key.up><Key.up><Key.up><Key.up><Key.up><Key.up><Key.up><Key.up><Key.up><Key.up><Key.up><Key.up><Key.up><Key.up><Key.up><Key.up><Key.up><Key.up><Key.up><Key.up><Key.up><Key.up><Key.up><Key.up><Key.up><Key.up><Key.up><Key.up><Key.up><Key.up><Key.up><Key.up><Key.up><Key.up><Key.up><Key.up><Key.up><Key.up><Key.up><Key.up><Key.up><Key.up><Key.up><Key.up><Key.up><Key.down><Key.down><Key.down><Key.down><Key.down><Key.down><Key.down><Key.down><Key.down><Key.down><Key.down><Key.down><Key.down><Key.down><Key.down><Key.down><Key.down><Key.down><Key.down><Key.down><Key.down><Key.down><Key.down><Key.down><Key.down><Key.down><Key.down><Key.down><Key.down><Key.down><Key.down><Key.down><Key.down><Key.down><Key.down><Key.down><Key.down><Key.down><Key.down><Key.down><Key.down><Key.down><Key.down><Key.down><Key.down><Key.down><Key.down><Key.down><Key.down><Key.down><Key.down><Key.down><Key.down><Key.down><Key.down><Key.down><Key.down><Key.down><Key.down><Key.down><Key.down><Key.down><Key.esc><Key.shift_r>:wq<Key.shift>!<Key.enter><Key.up><Key.backspace><Key.backspace><Key.backspace><Key.backspace><Key.backspace><Key.backspace><Key.backspace><Key.backspace><Key.backspace><Key.backspace><Key.backspace><Key.backspace><Key.backspace><Key.backspace><Key.backspace><Key.backspace><Key.backspace><Key.backspace><Key.backspace>touch<Key.space>
Screenshot: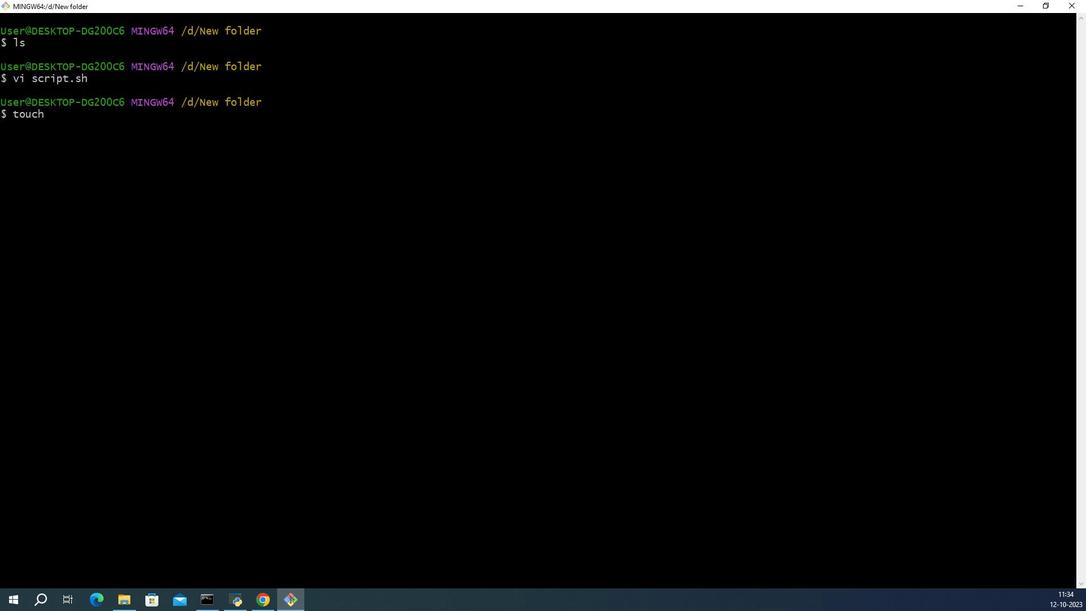 
Action: Mouse moved to (460, 373)
Screenshot: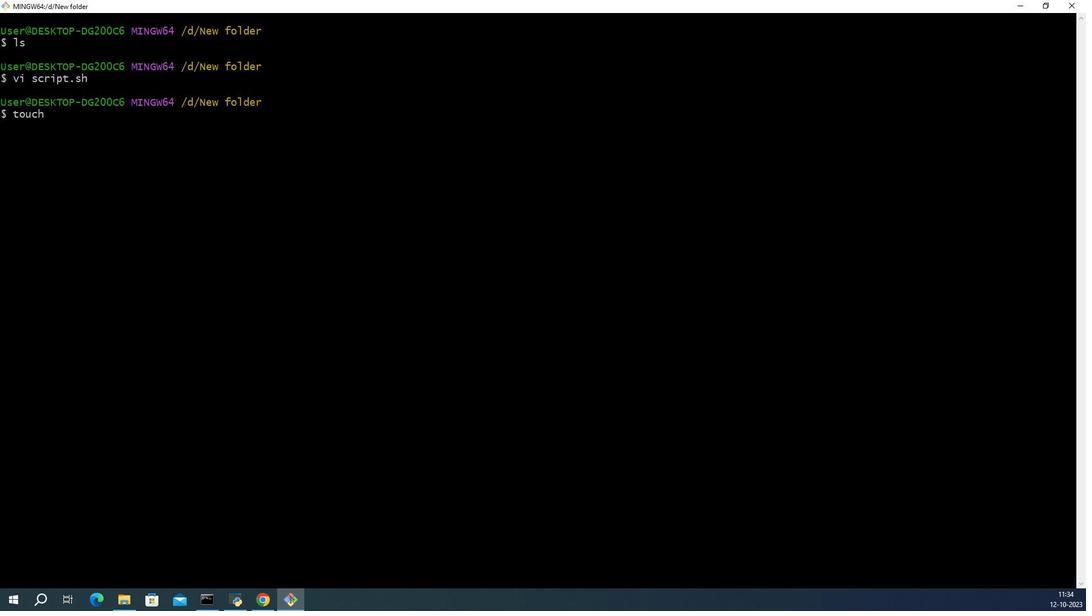 
Action: Mouse scrolled (460, 373) with delta (0, 0)
Screenshot: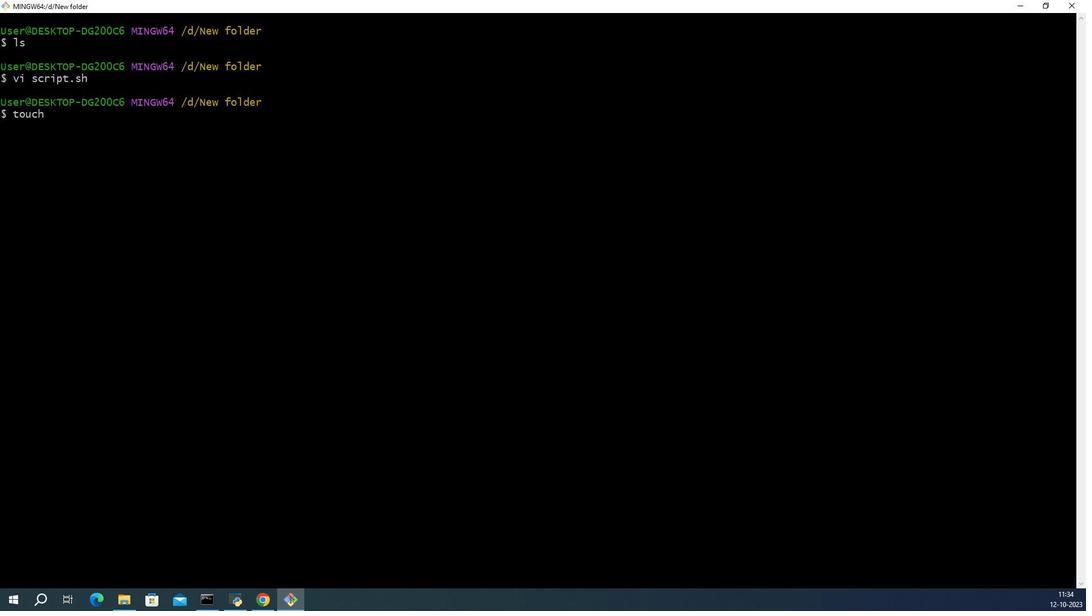 
Action: Mouse scrolled (460, 373) with delta (0, 0)
Screenshot: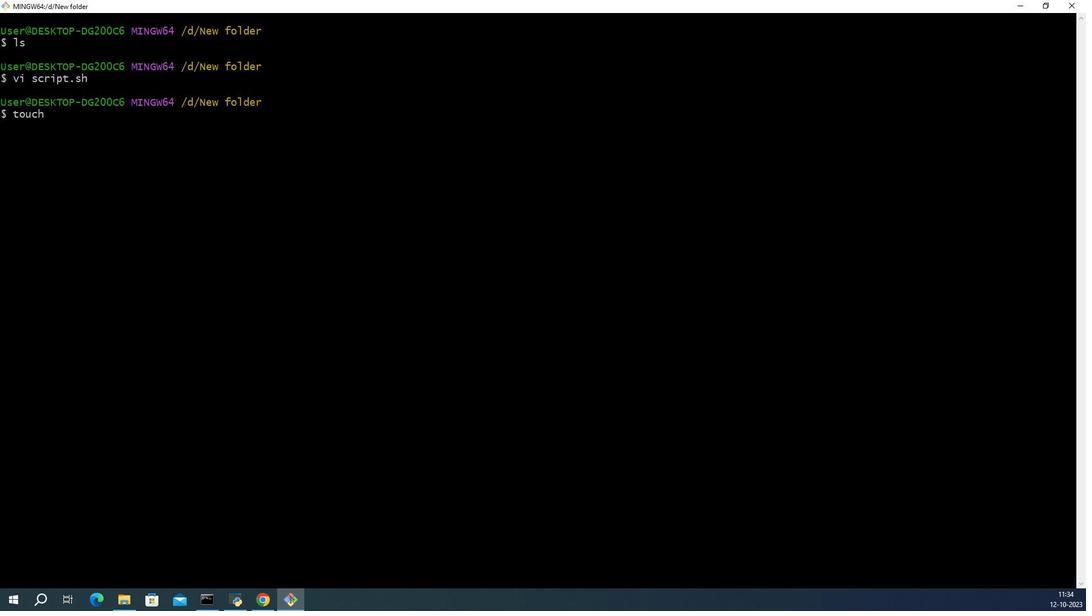 
Action: Mouse scrolled (460, 373) with delta (0, 0)
Screenshot: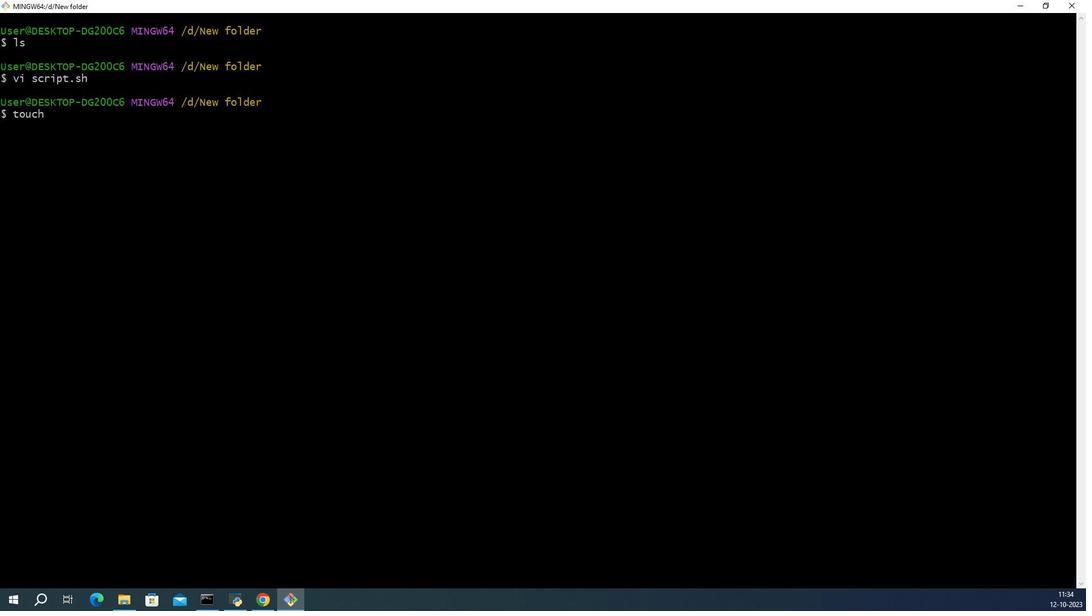 
Action: Mouse scrolled (460, 373) with delta (0, 0)
Screenshot: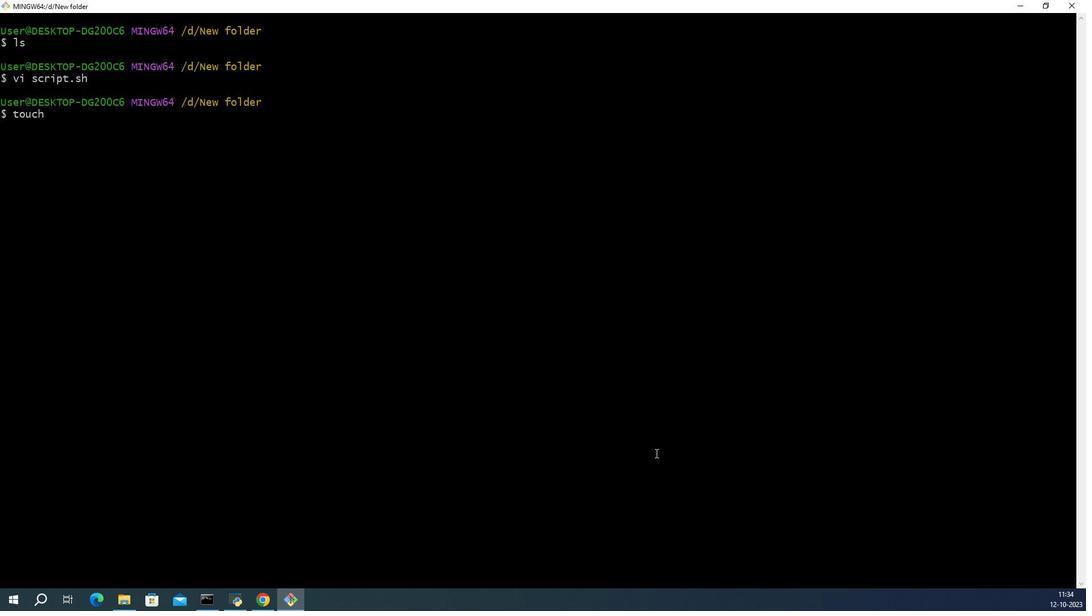 
Action: Mouse moved to (131, 405)
Screenshot: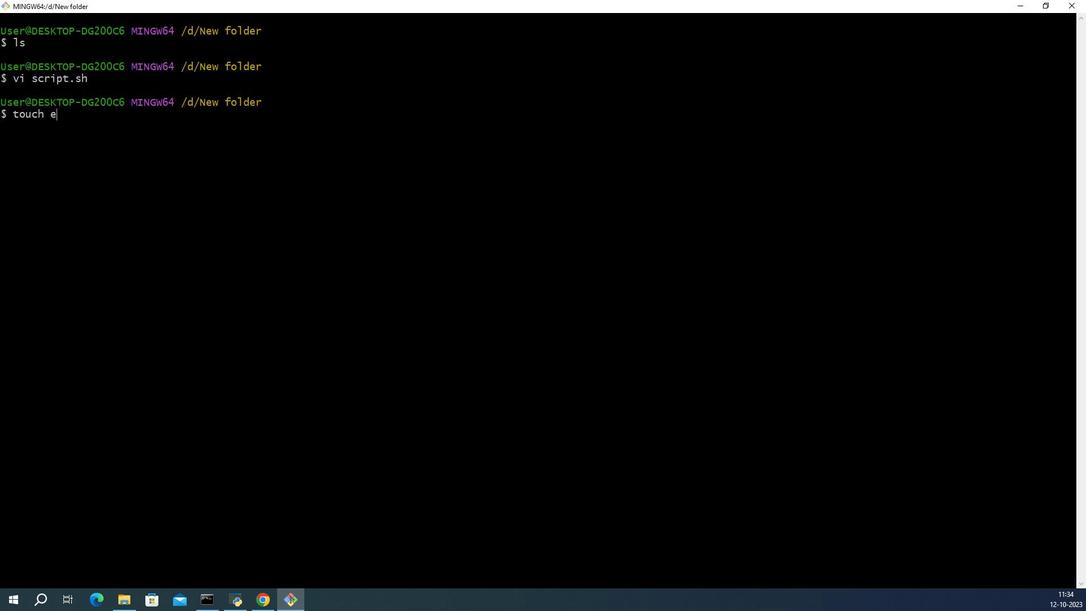 
Action: Mouse pressed left at (131, 405)
Screenshot: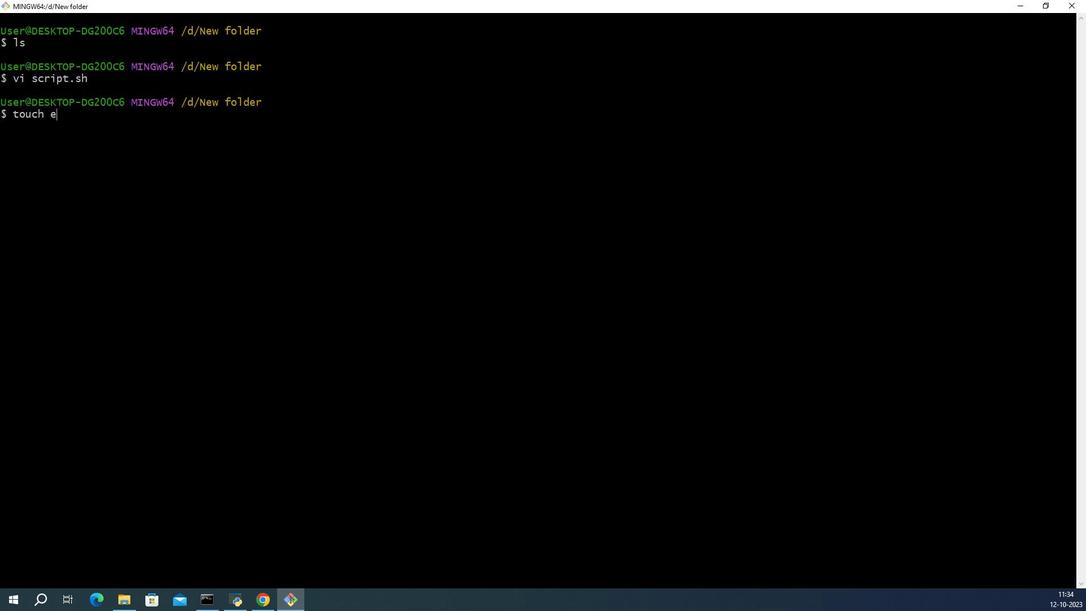 
Action: Key pressed email<Key.shift_r><Key.shift_r><Key.shift_r><Key.shift_r><Key.shift_r><Key.shift_r><Key.shift_r><Key.shift_r><Key.shift_r><Key.shift_r><Key.shift_r><Key.shift_r><Key.shift_r><Key.shift_r><Key.shift_r><Key.shift_r><Key.shift_r><Key.shift_r><Key.shift_r>_file.txt<Key.enter>vi<Key.space>email<Key.shift_r>_f;i<Key.backspace><Key.backspace>ile.tt<Key.backspace>xt<Key.enter>irahulre<Key.backspace><Key.backspace><Key.shift><Key.shift><Key.shift><Key.shift><Key.shift><Key.shift><Key.shift><Key.shift><Key.shift><Key.shift><Key.shift><Key.shift><Key.shift>@gmail.co,<Key.backspace>m<Key.enter>softage.1<Key.shift>@softage.net<Key.esc><Key.shift_r>:wq<Key.shift>!<Key.enter>ls<Key.enter>.<Key.backspace>chmod<Key.space><Key.shift_r>+x<Key.space>script.sh<Key.enter>./script.sh<Key.space>email<Key.shift_r>_file.txt<Key.enter>
Screenshot: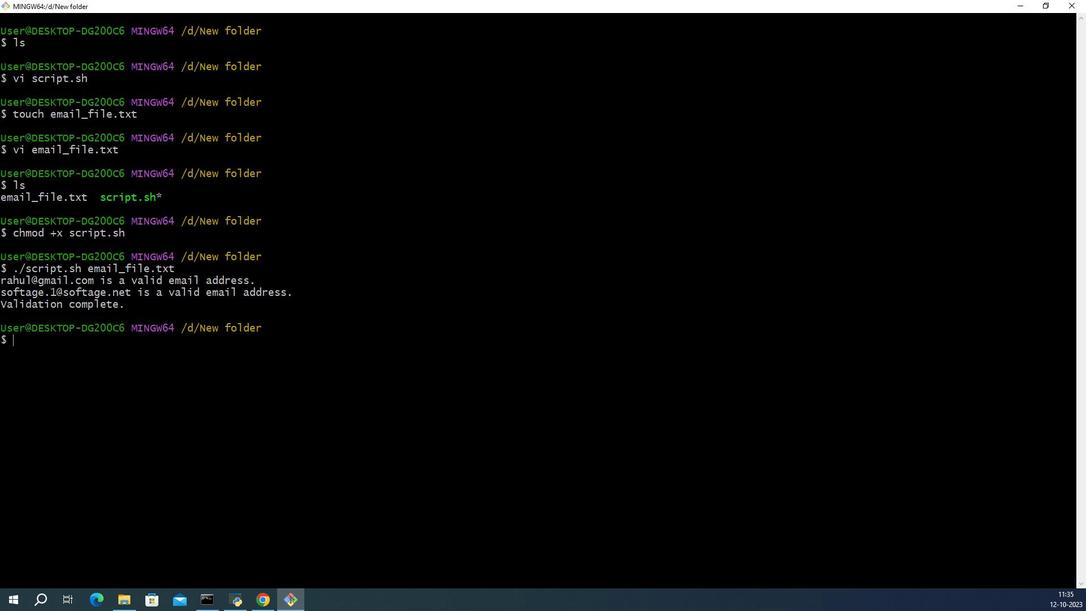 
Action: Mouse moved to (88, 369)
Screenshot: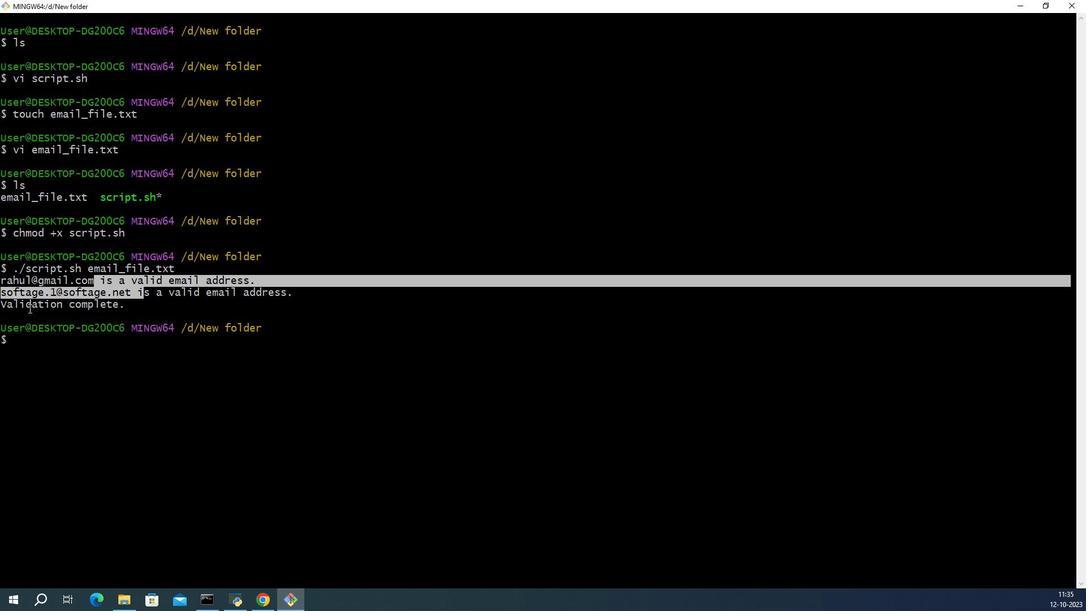 
Action: Mouse pressed left at (88, 369)
Screenshot: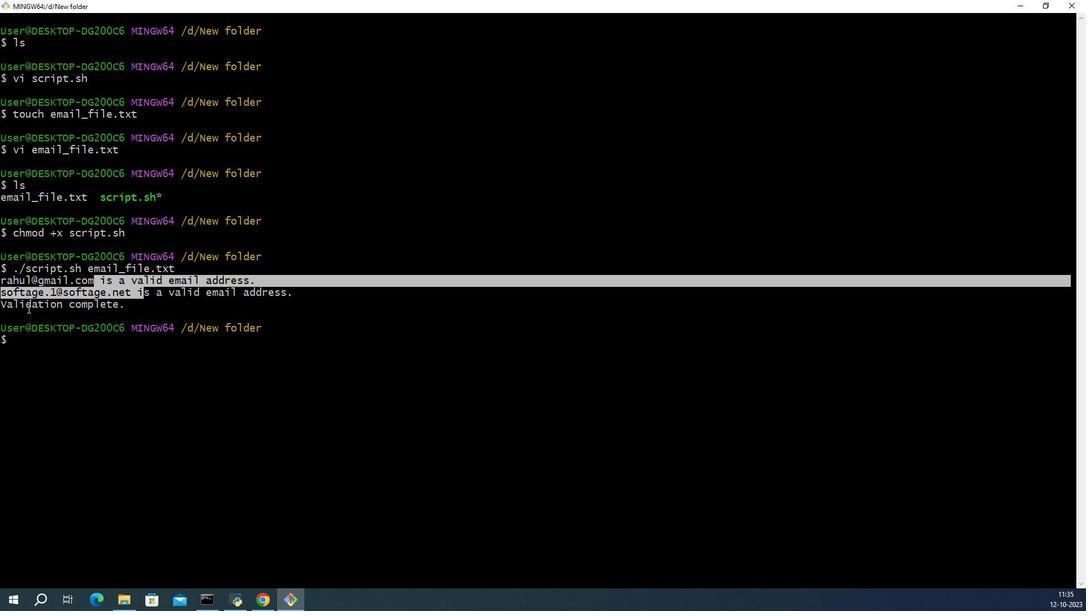 
Action: Mouse moved to (103, 363)
Screenshot: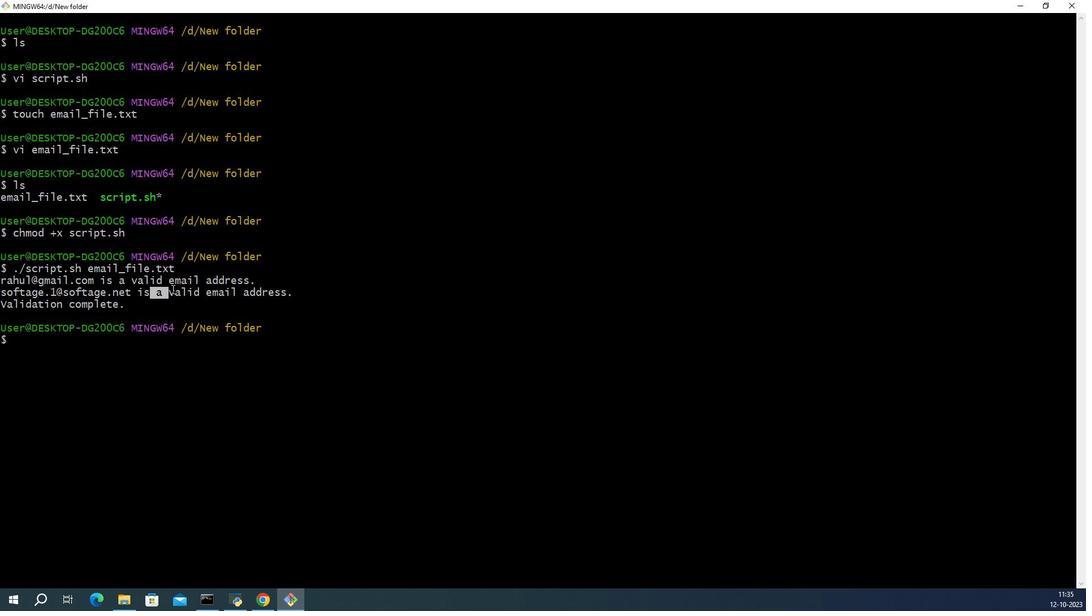 
Action: Mouse pressed left at (103, 363)
Screenshot: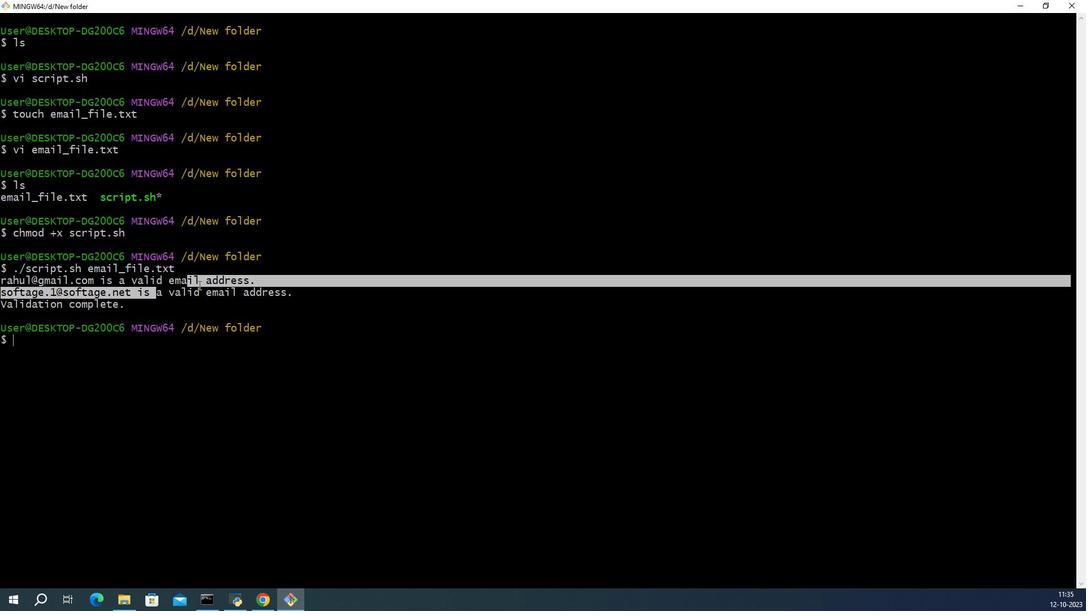 
Action: Mouse moved to (103, 365)
Screenshot: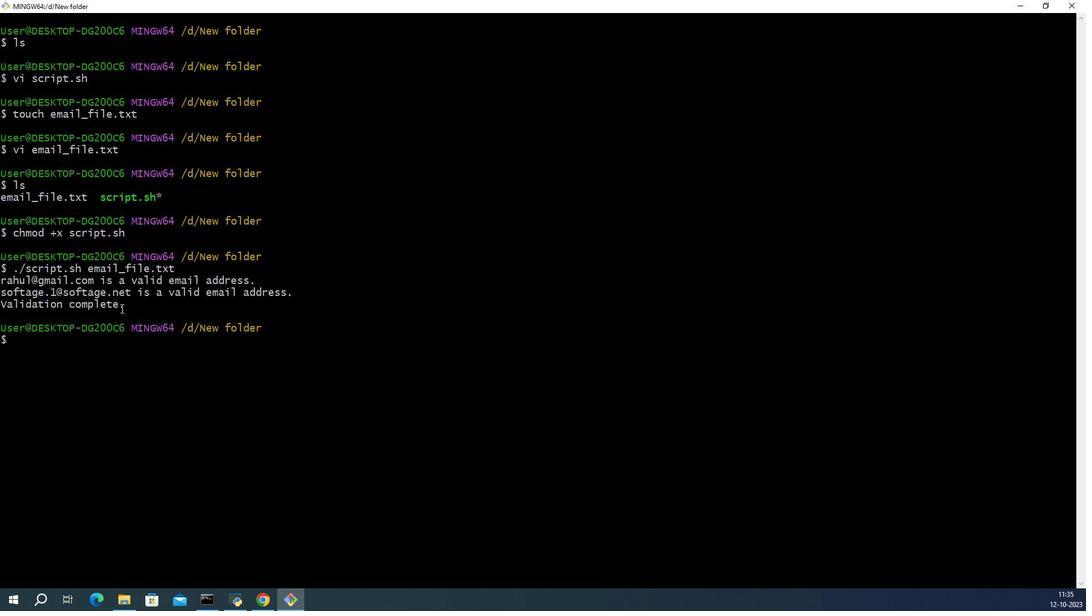 
Action: Mouse pressed left at (103, 365)
Screenshot: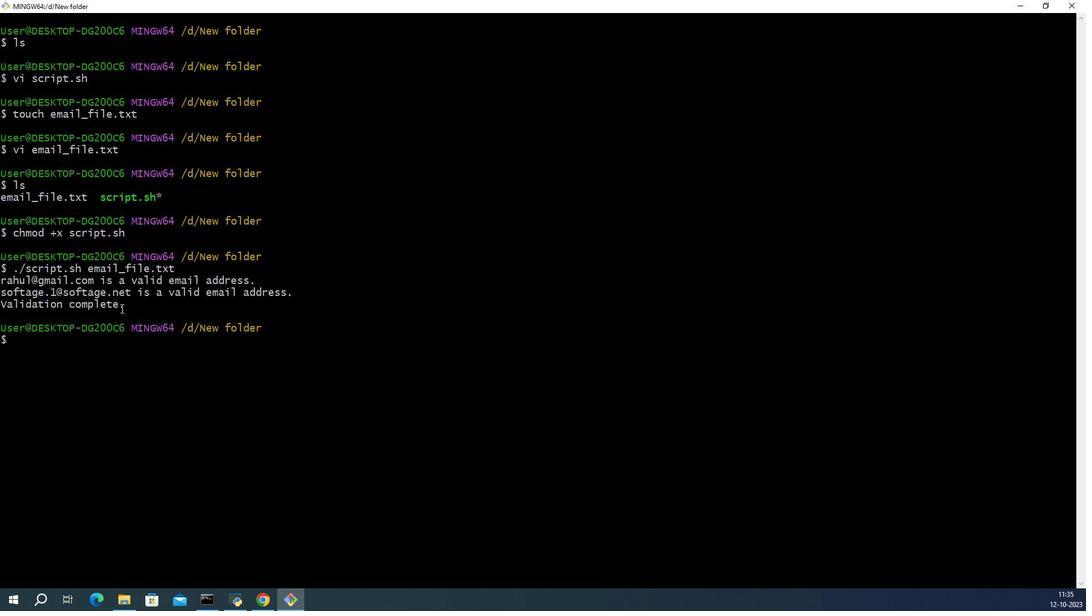 
Action: Mouse moved to (95, 358)
Screenshot: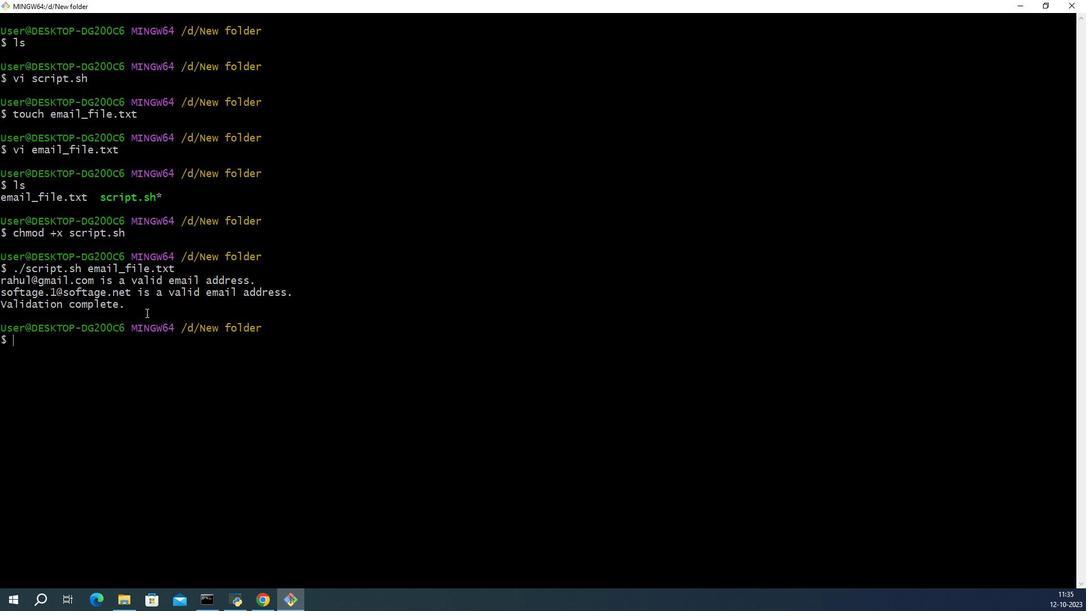 
Action: Mouse pressed left at (95, 358)
Screenshot: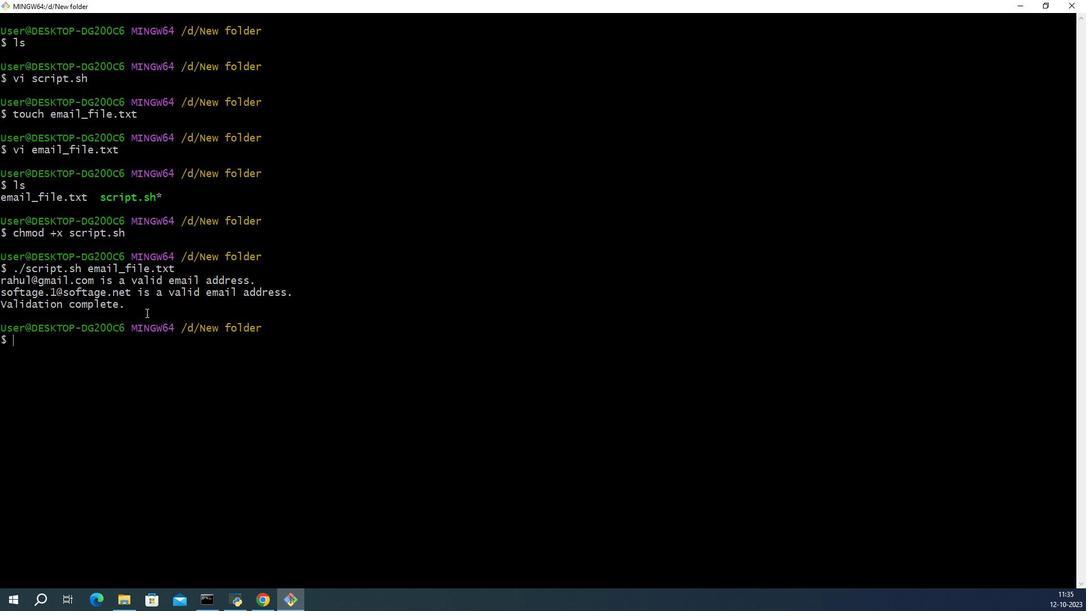 
Action: Mouse moved to (86, 345)
Screenshot: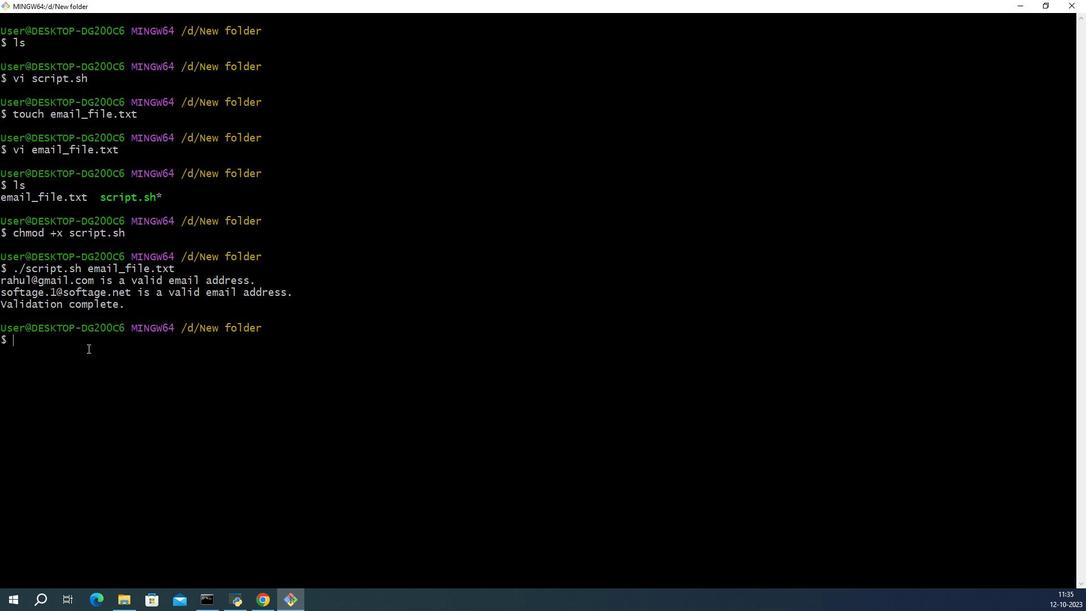 
Action: Mouse pressed left at (86, 345)
Screenshot: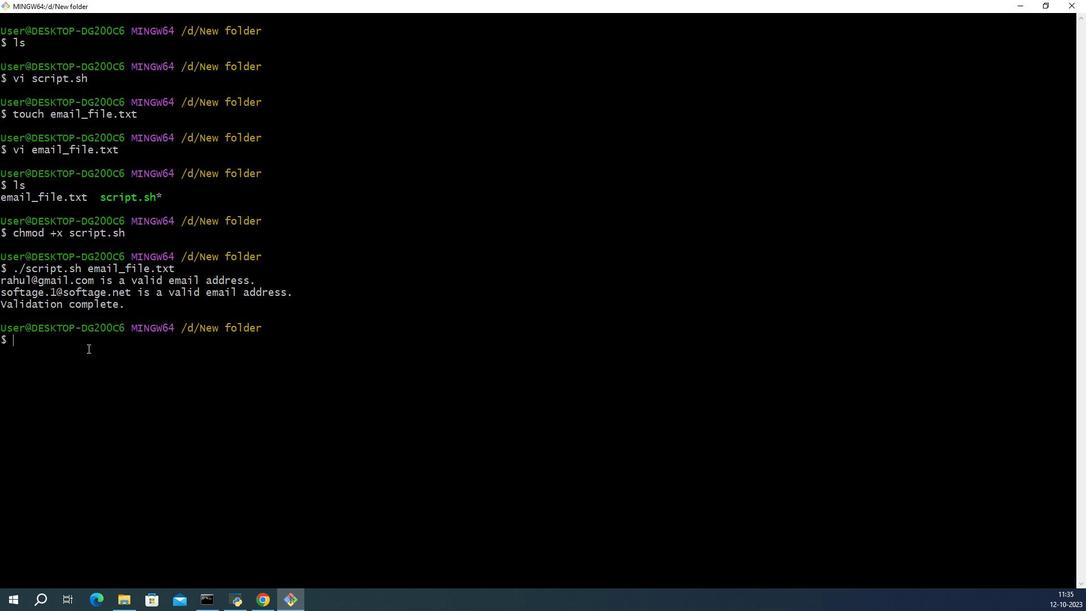 
Action: Key pressed ckear<Key.backspace><Key.backspace><Key.backspace><Key.backspace><Key.backspace><Key.backspace>cat<Key.space>script.sh<Key.enter>
Screenshot: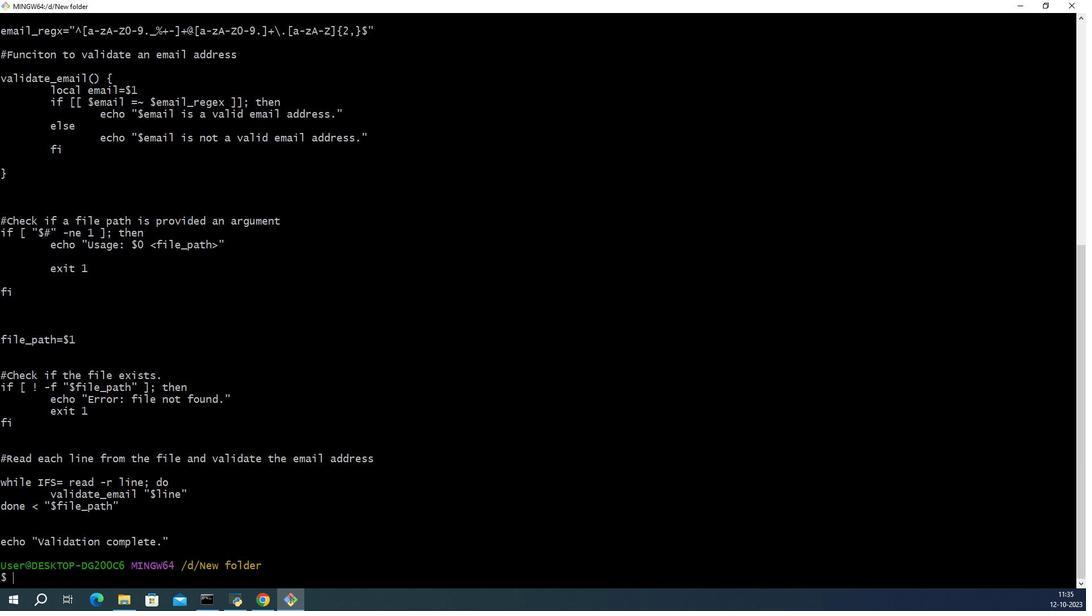 
Action: Mouse moved to (450, 360)
Screenshot: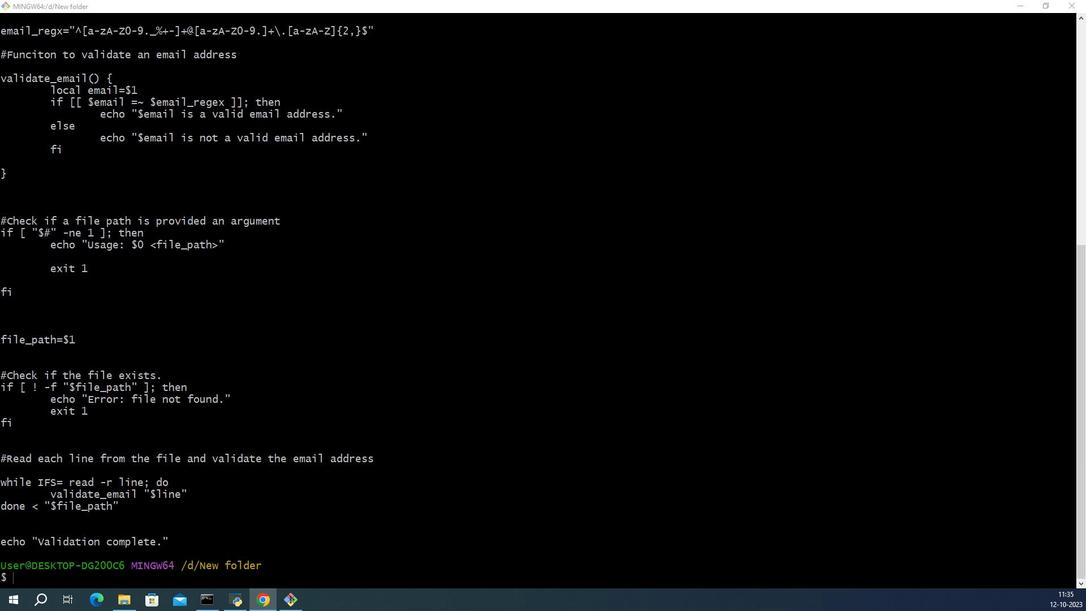 
Action: Mouse pressed left at (450, 360)
Screenshot: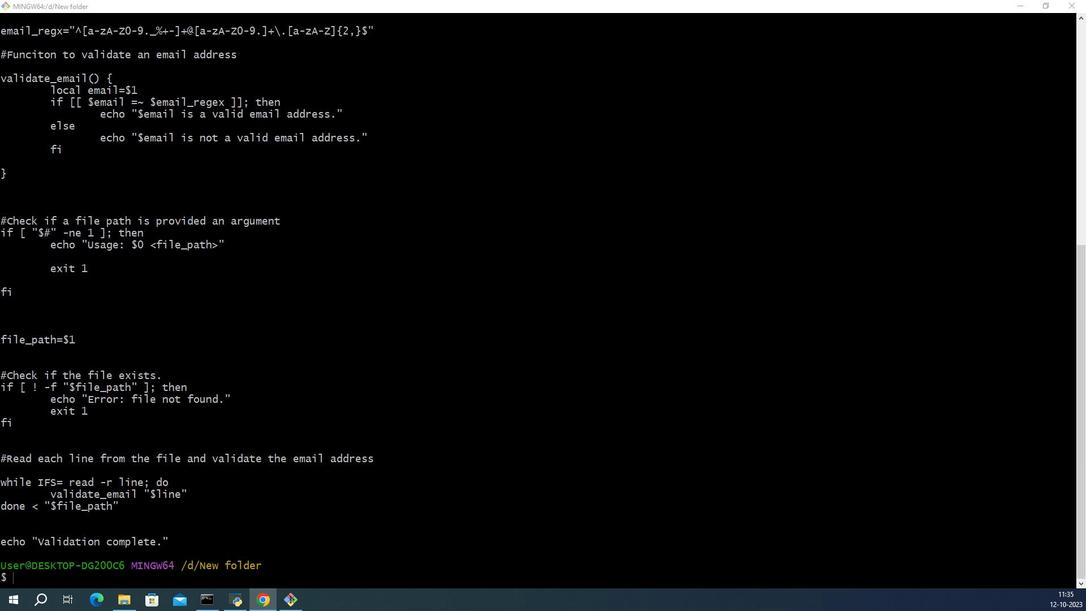 
